 Task: Create in the project AgileAssist in Backlog an issue 'Implement a new cloud-based project portfolio management system for a company with advanced portfolio tracking and reporting capabilities', assign it to team member softage.4@softage.net and change the status to IN PROGRESS. Create in the project AgileAssist in Backlog an issue 'Integrate a new social media sharing feature into an existing mobile application to increase user engagement and brand awareness', assign it to team member softage.1@softage.net and change the status to IN PROGRESS
Action: Mouse moved to (200, 62)
Screenshot: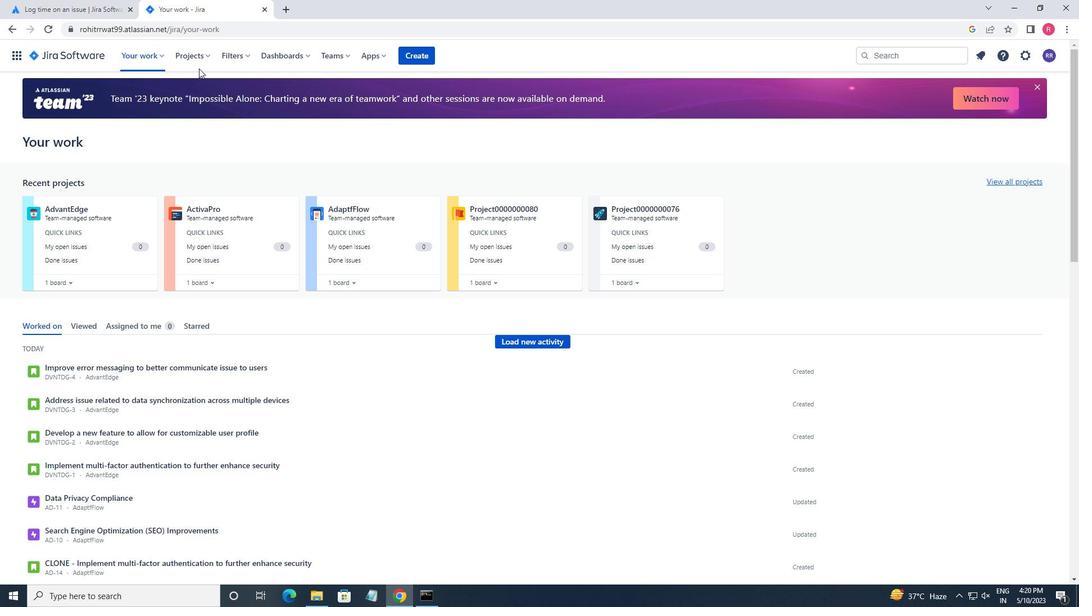 
Action: Mouse pressed left at (200, 62)
Screenshot: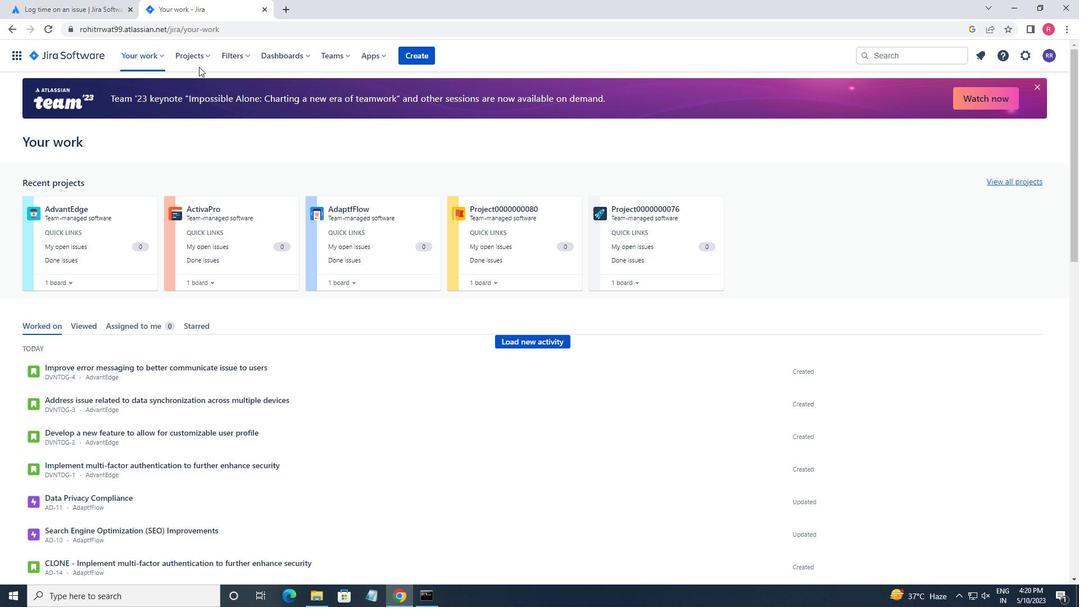 
Action: Mouse moved to (237, 105)
Screenshot: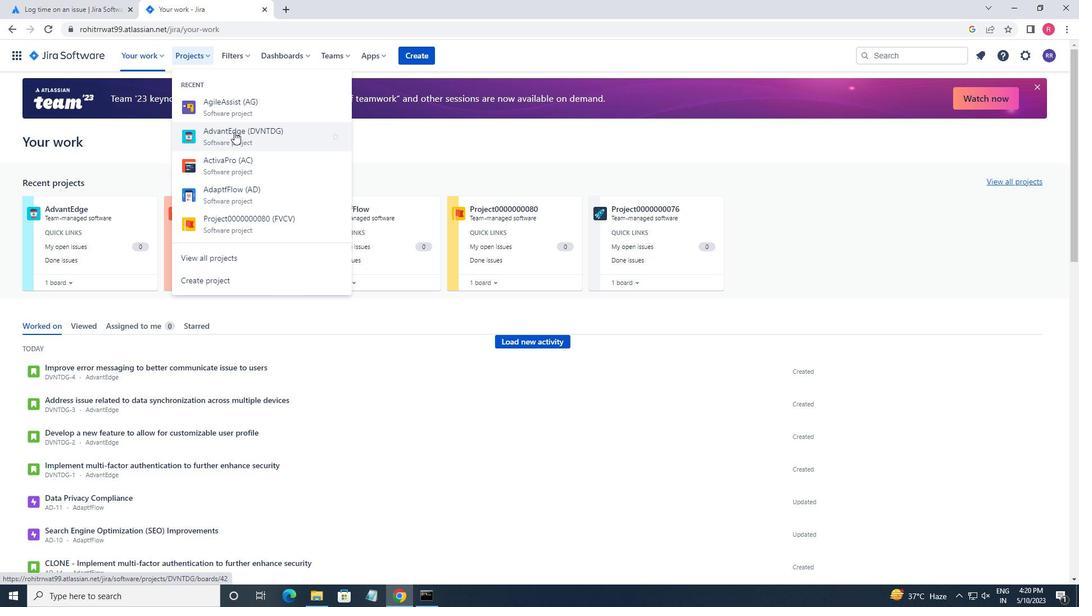 
Action: Mouse pressed left at (237, 105)
Screenshot: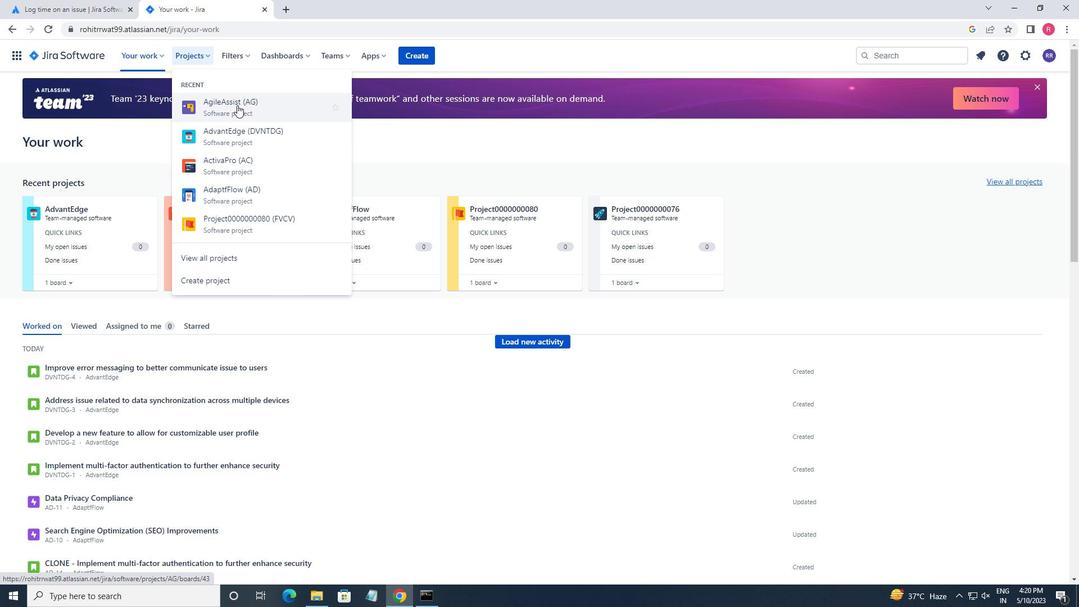 
Action: Mouse moved to (93, 171)
Screenshot: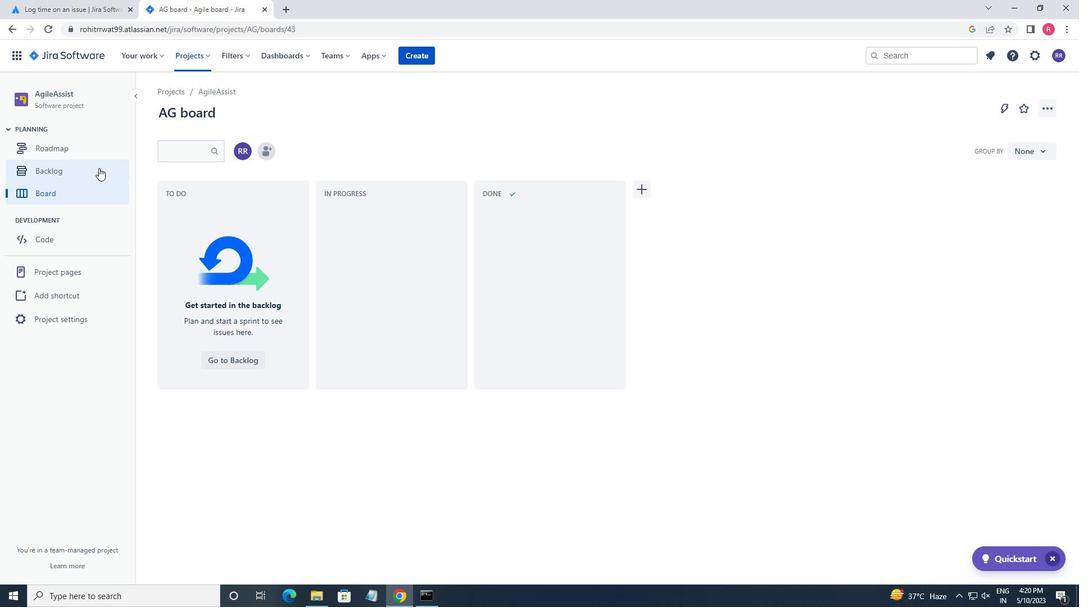 
Action: Mouse pressed left at (93, 171)
Screenshot: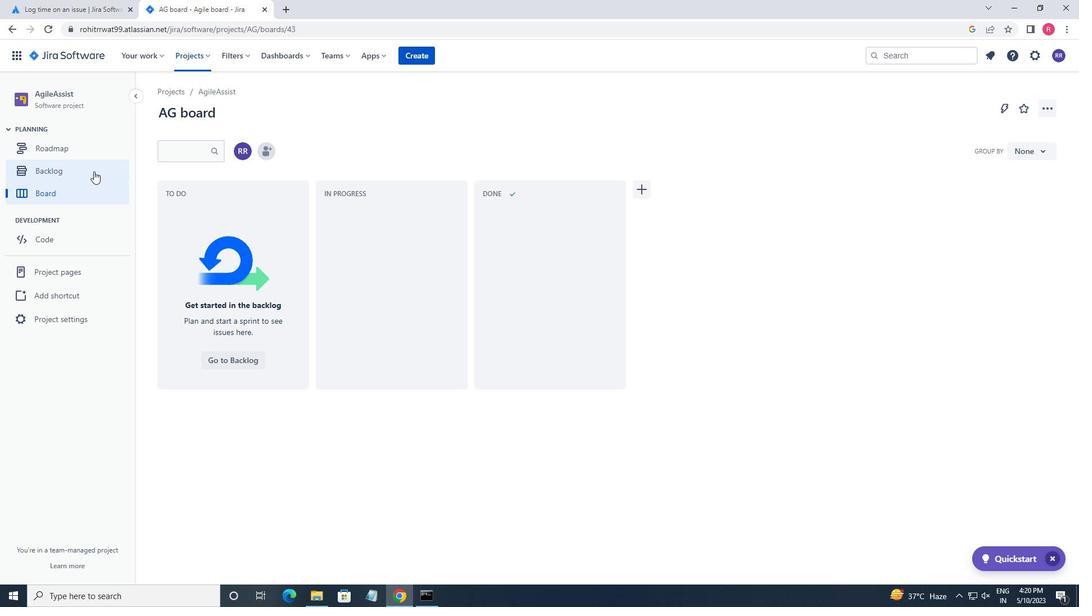 
Action: Mouse moved to (193, 409)
Screenshot: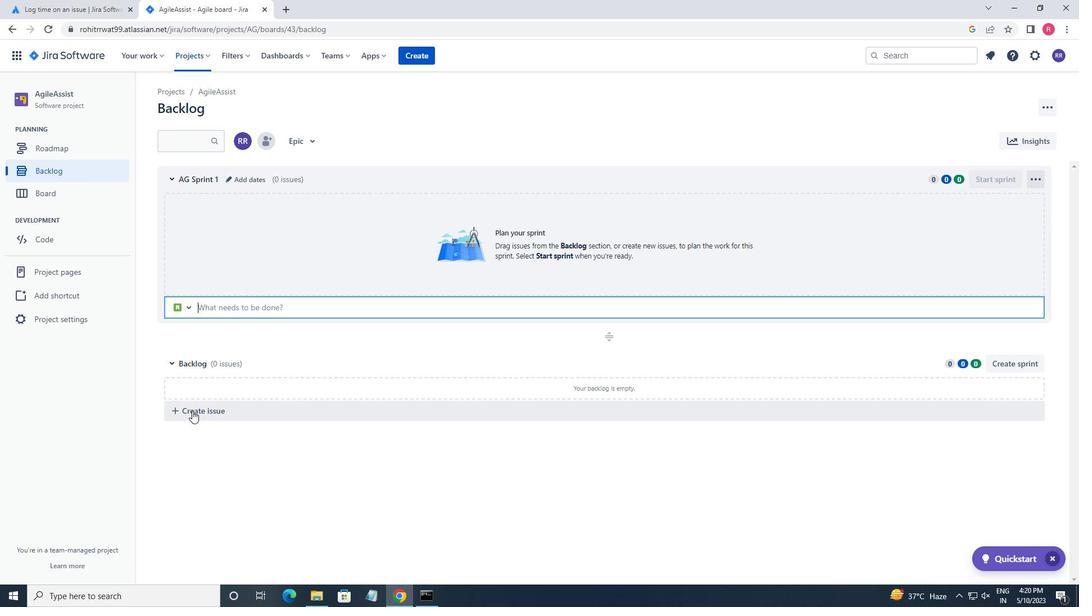 
Action: Mouse pressed left at (193, 409)
Screenshot: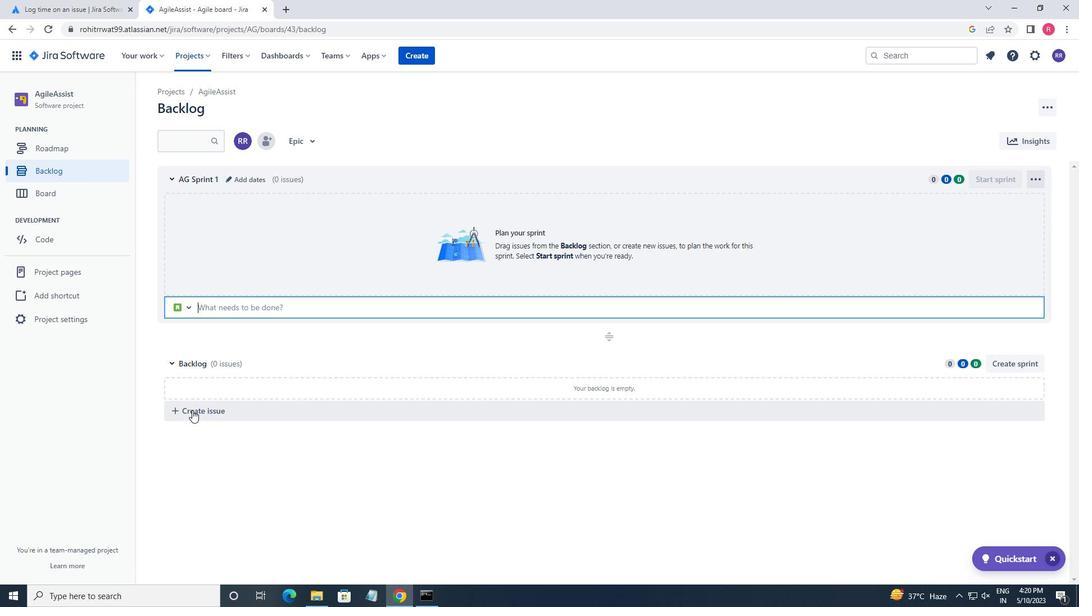 
Action: Mouse moved to (193, 409)
Screenshot: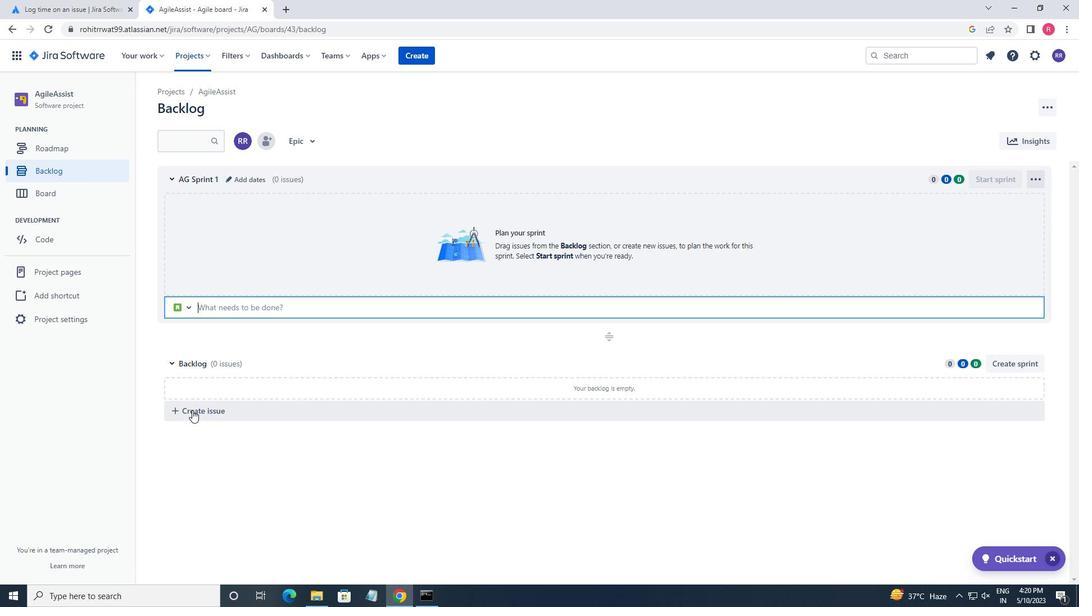 
Action: Key pressed <Key.shift_r><Key.shift_r>Implement<Key.space>a<Key.space>new<Key.space>cloud-based<Key.space>project<Key.space>portfolio<Key.space>management<Key.space>system<Key.space>for<Key.space>a<Key.space>company<Key.space>with<Key.space>advanced<Key.space>portfolio<Key.space>tracking<Key.space>and<Key.space>reporting<Key.space><Key.space>capable<Key.backspace><Key.backspace>ilitied<Key.backspace>s<Key.enter>
Screenshot: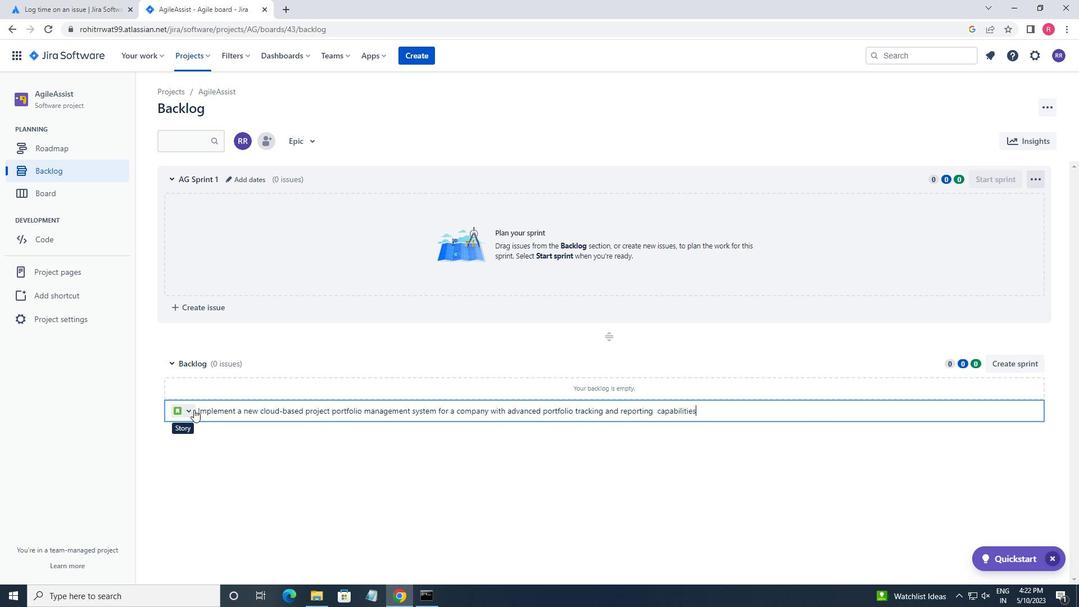 
Action: Mouse moved to (197, 411)
Screenshot: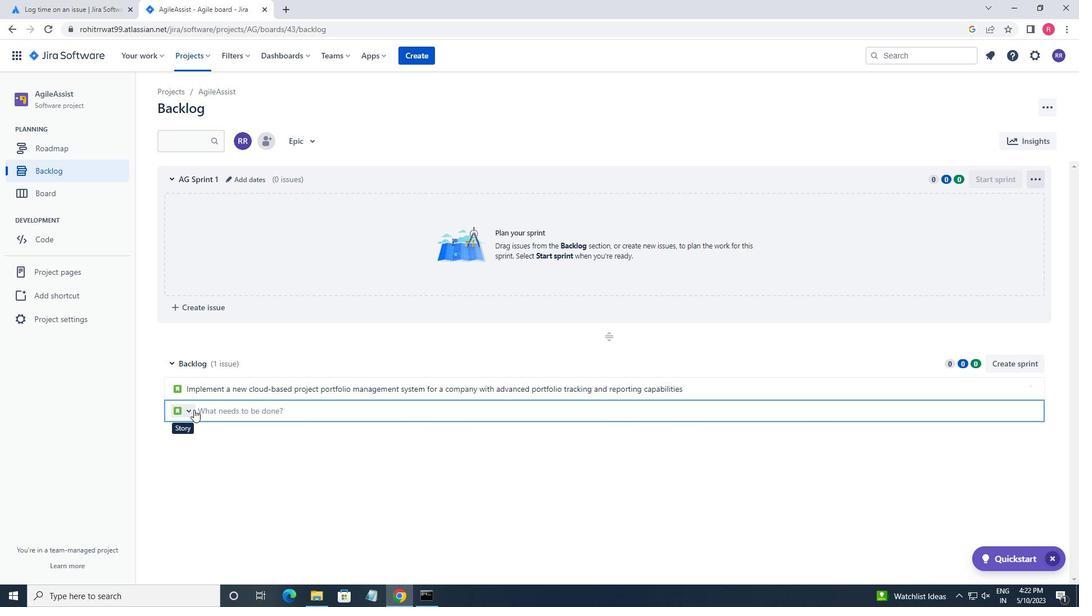 
Action: Mouse scrolled (197, 412) with delta (0, 0)
Screenshot: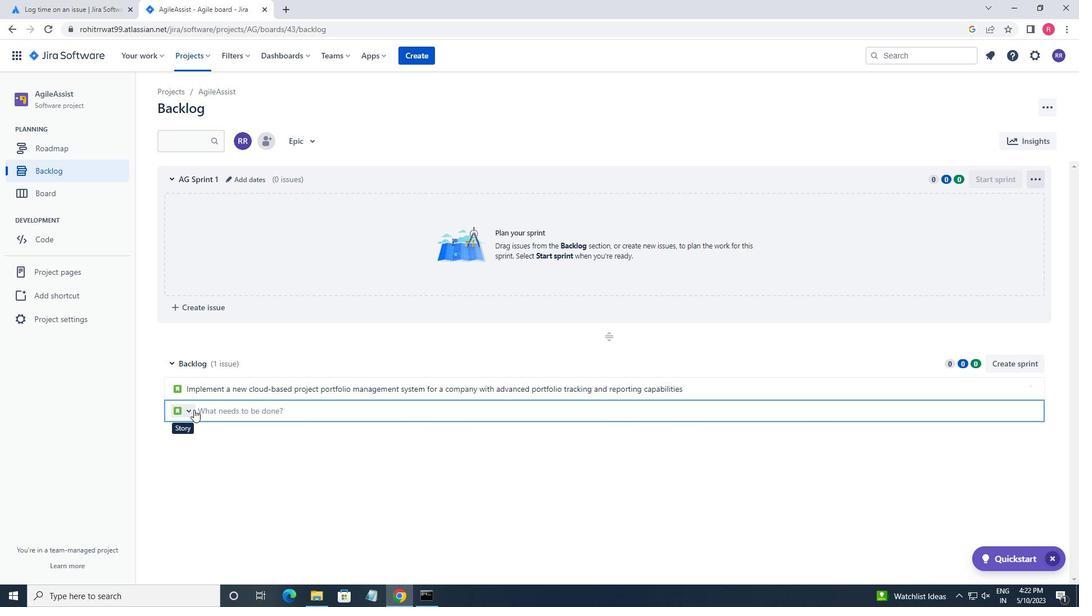 
Action: Mouse moved to (1009, 390)
Screenshot: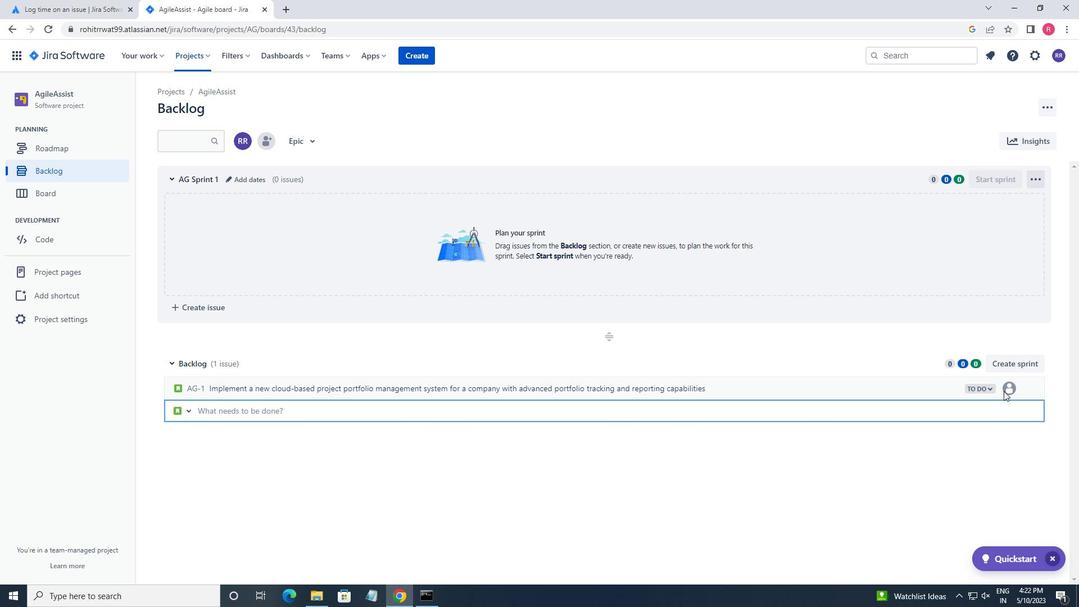 
Action: Mouse pressed left at (1009, 390)
Screenshot: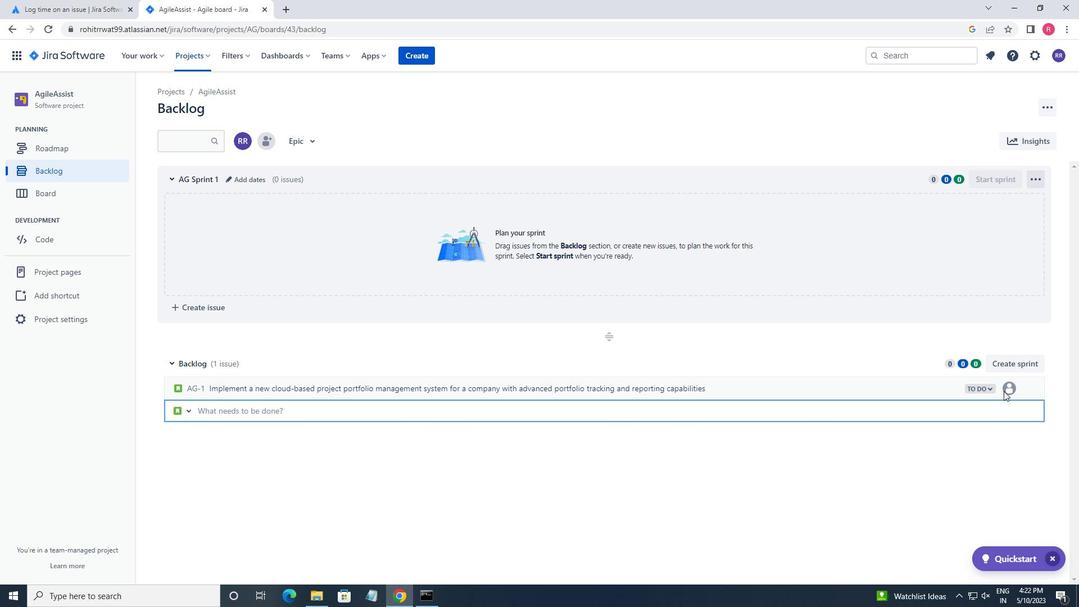 
Action: Mouse moved to (1013, 391)
Screenshot: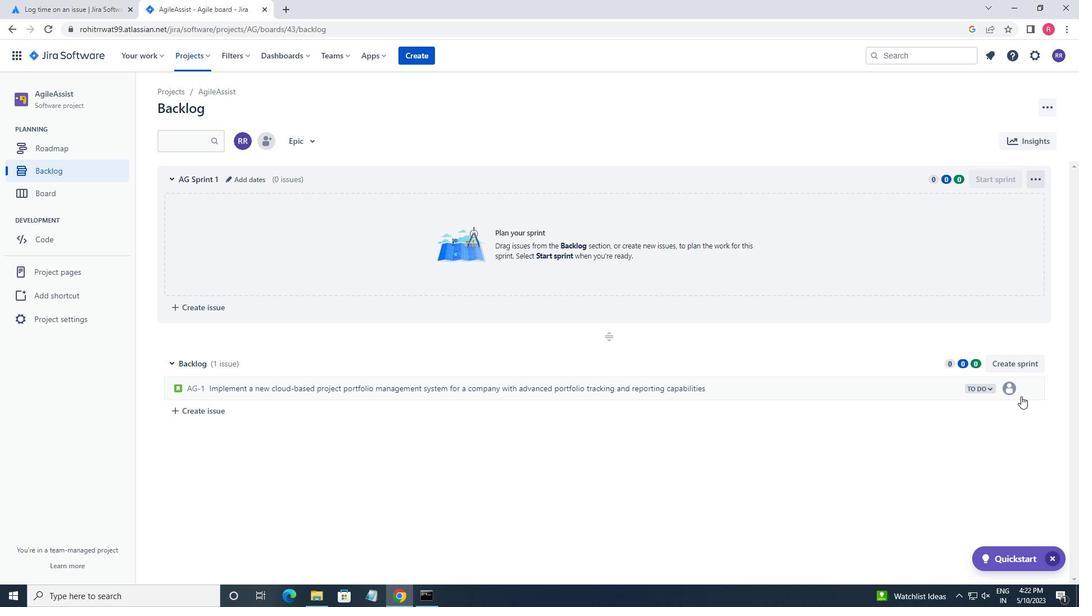 
Action: Mouse pressed left at (1013, 391)
Screenshot: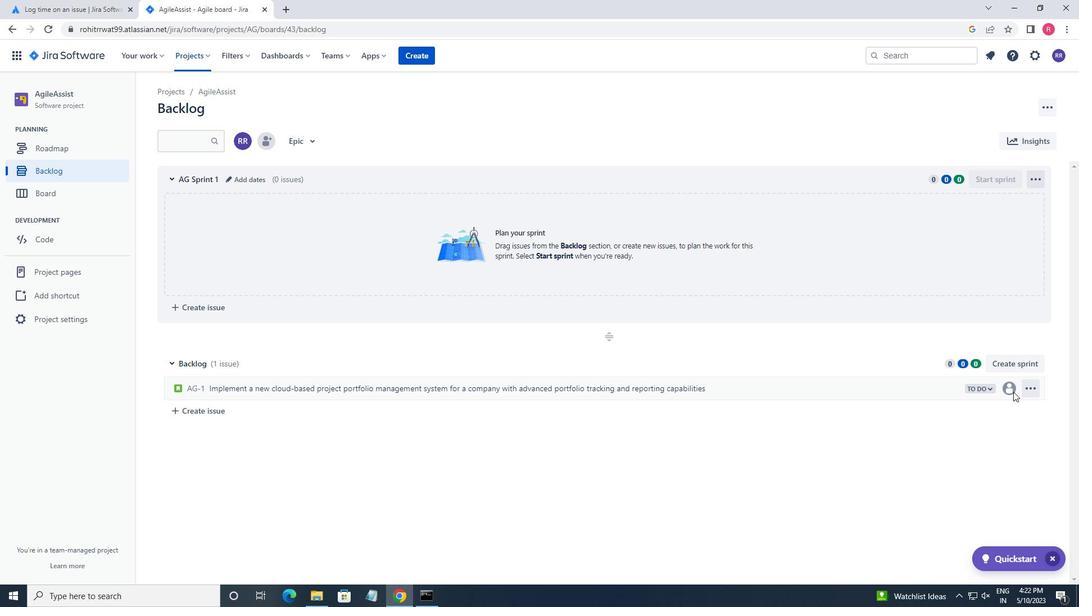 
Action: Mouse moved to (1012, 391)
Screenshot: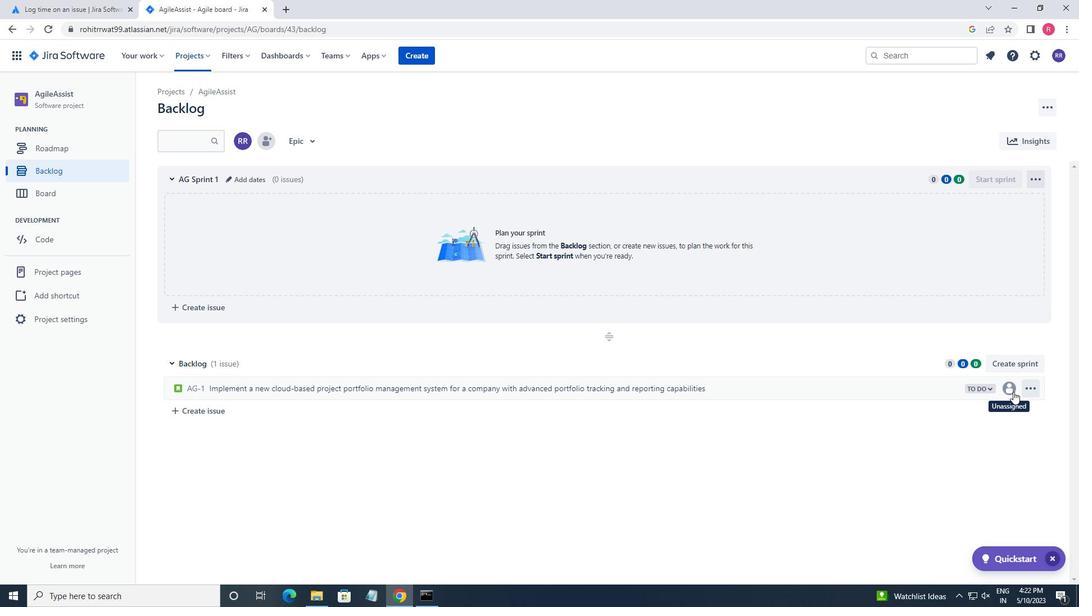 
Action: Mouse pressed left at (1012, 391)
Screenshot: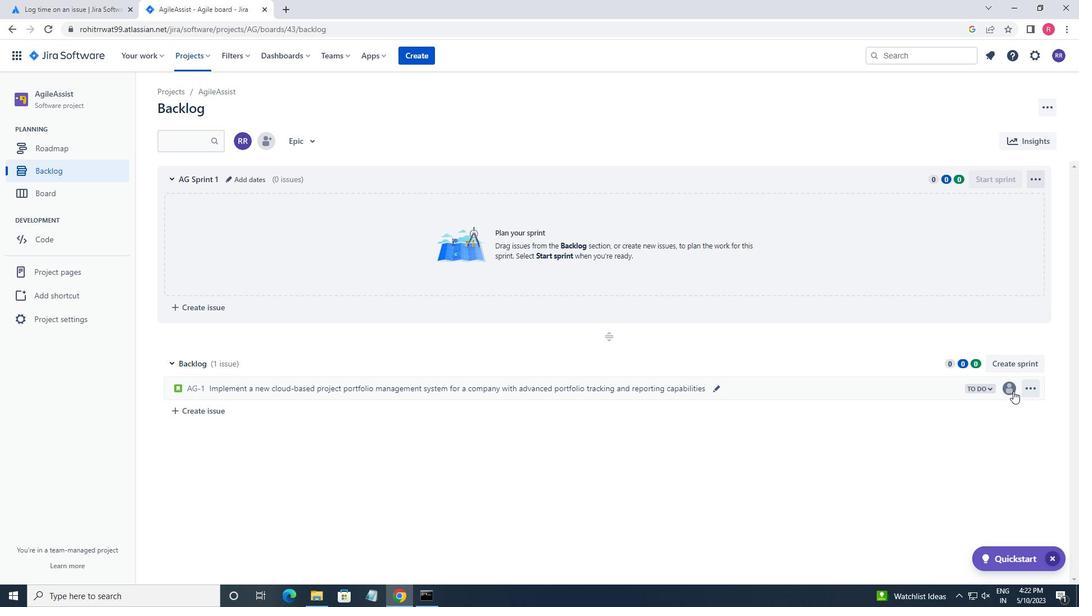 
Action: Key pressed softage.4<Key.shift>@SOFTAGE.NET<Key.enter>
Screenshot: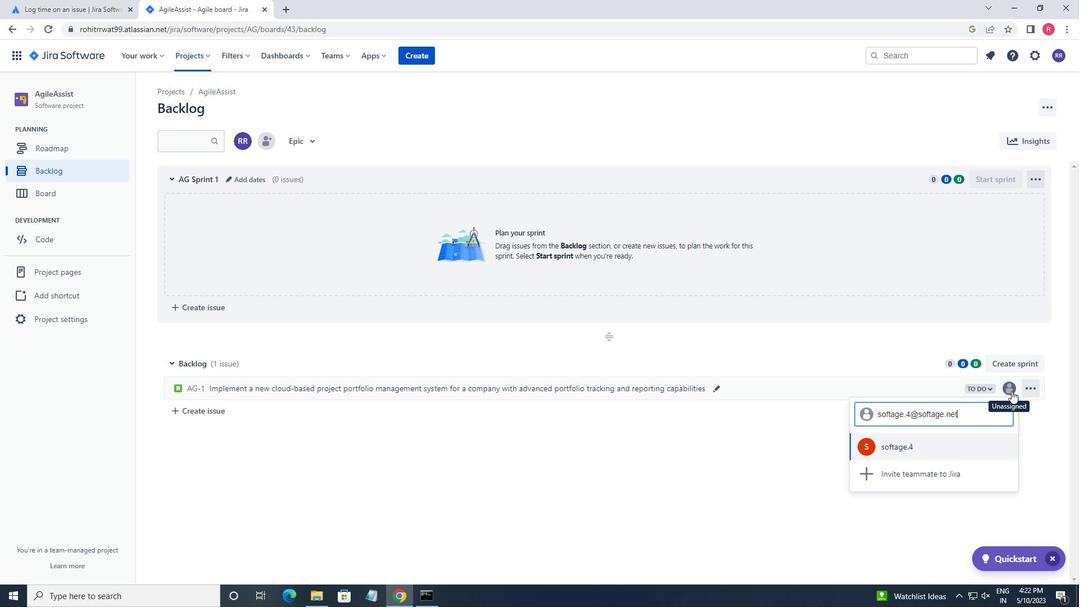 
Action: Mouse moved to (973, 390)
Screenshot: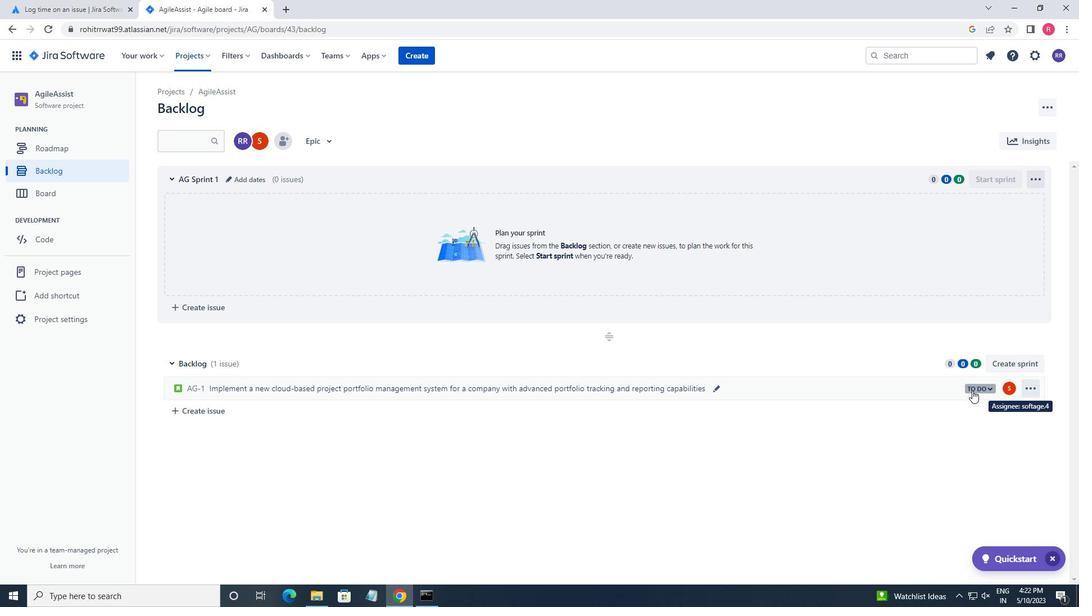 
Action: Mouse pressed left at (973, 390)
Screenshot: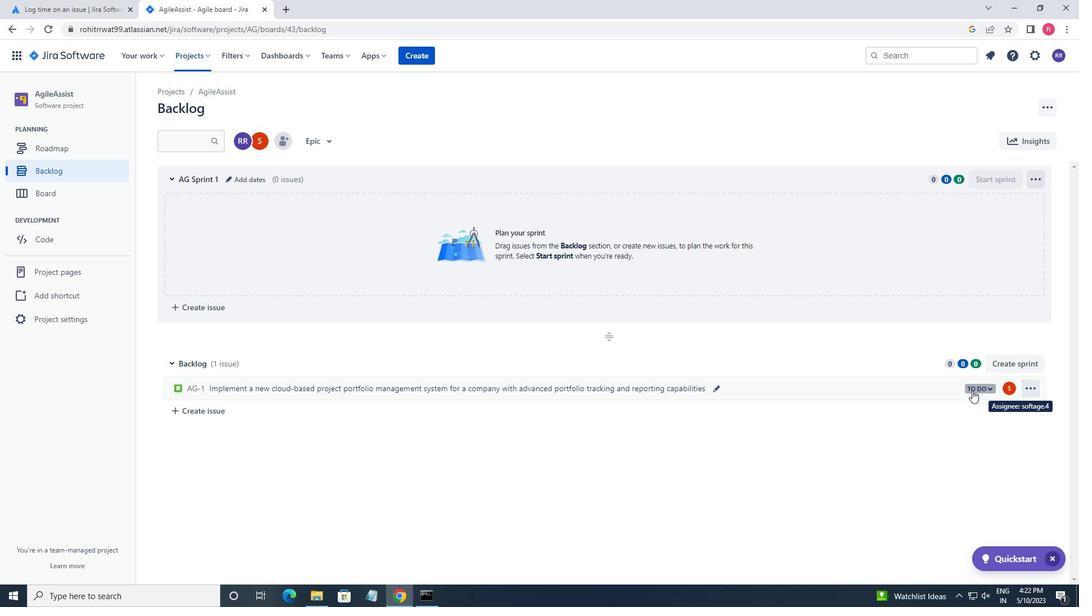 
Action: Mouse moved to (913, 410)
Screenshot: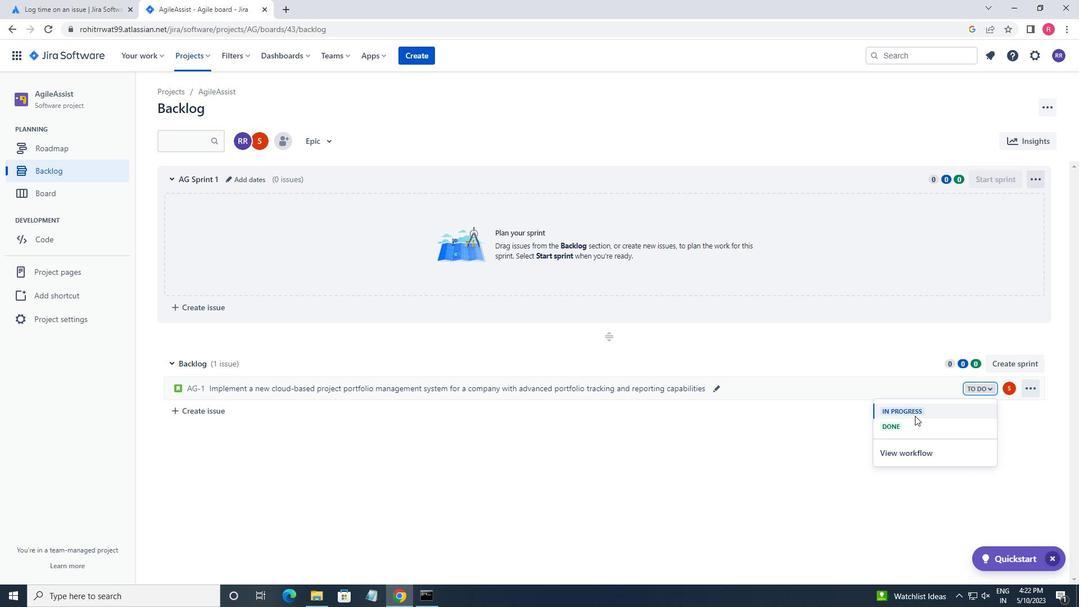 
Action: Mouse pressed left at (913, 410)
Screenshot: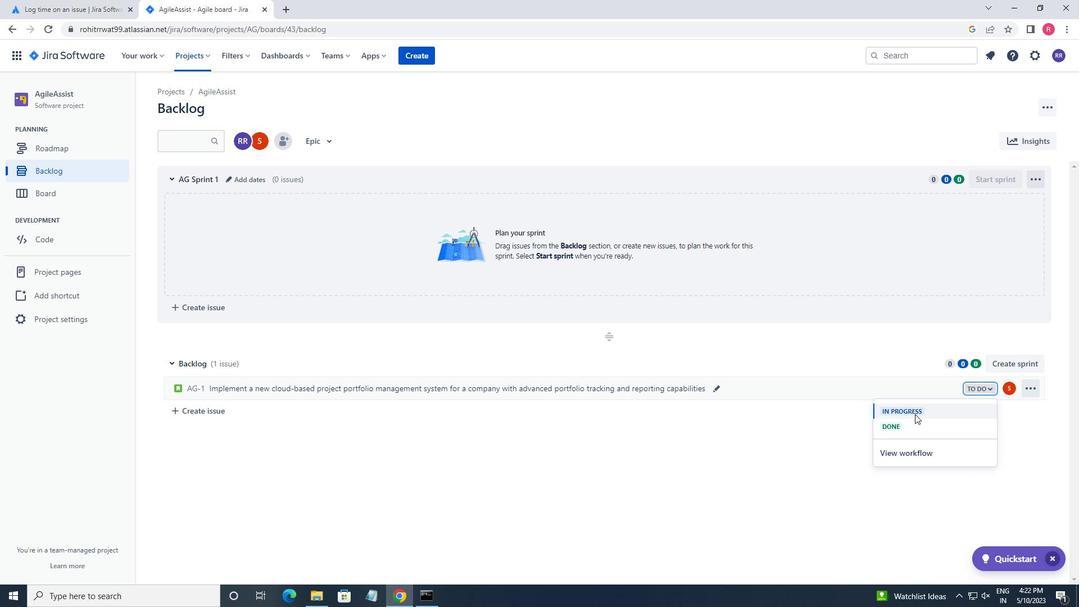 
Action: Mouse moved to (223, 410)
Screenshot: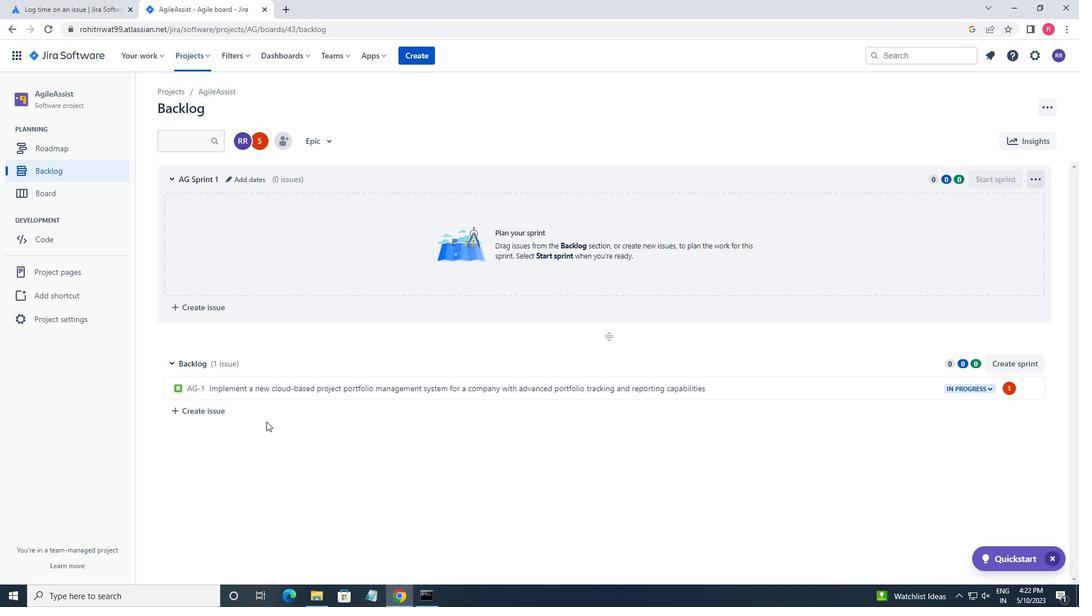 
Action: Mouse pressed left at (223, 410)
Screenshot: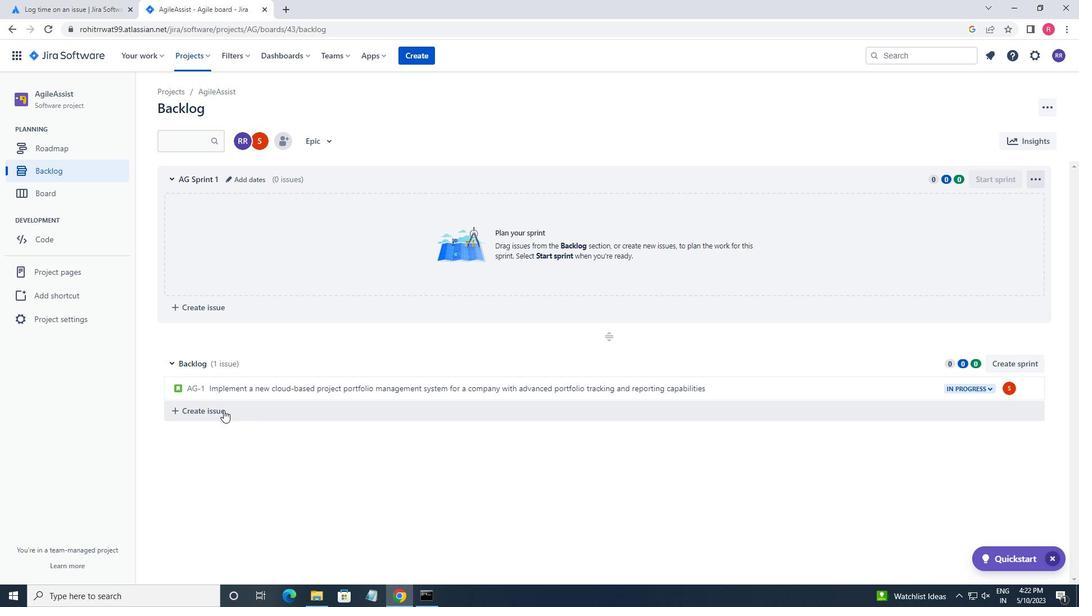 
Action: Mouse moved to (240, 421)
Screenshot: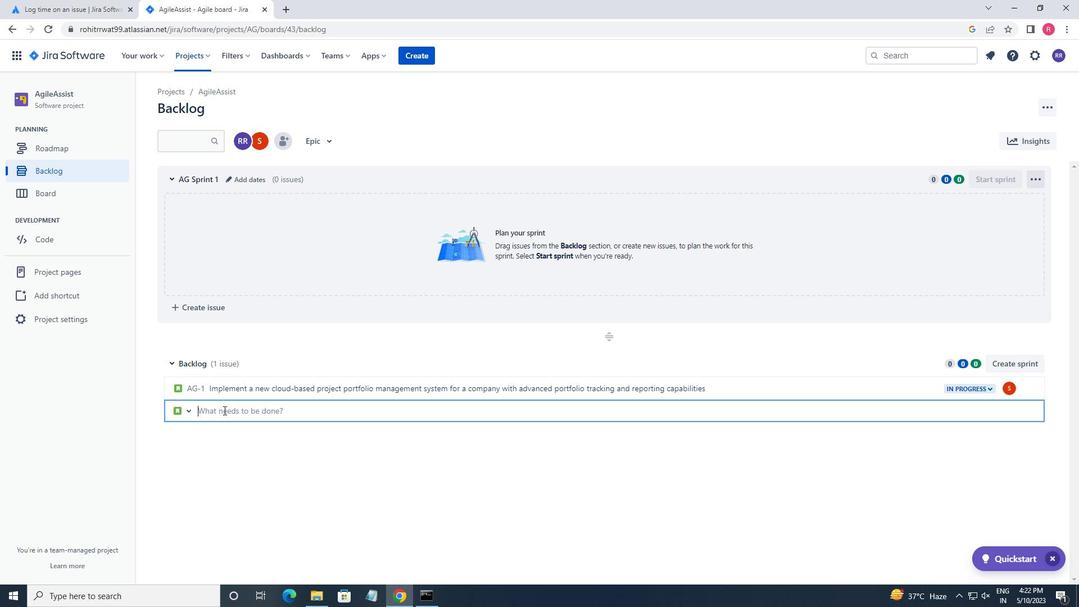 
Action: Key pressed <Key.shift_r>INTER<Key.backspace>GRATE<Key.space>A<Key.space>NEW<Key.space>SOCIAL<Key.space>MEDIA<Key.space>SHARING<Key.space>FEATURE<Key.space>INTO<Key.space>AN<Key.space>W<Key.backspace>EXIT<Key.backspace>STING<Key.space>MOBLE<Key.space><Key.backspace><Key.backspace><Key.backspace><Key.backspace>ILE<Key.space><Key.backspace><Key.backspace><Key.backspace><Key.backspace>BILE<Key.space>APPLICATION<Key.space>TO<Key.space>INCREASE<Key.space>USER<Key.space>ENGAGEMENT<Key.space>AND<Key.space>BRAND<Key.space>AWARENESS<Key.enter>
Screenshot: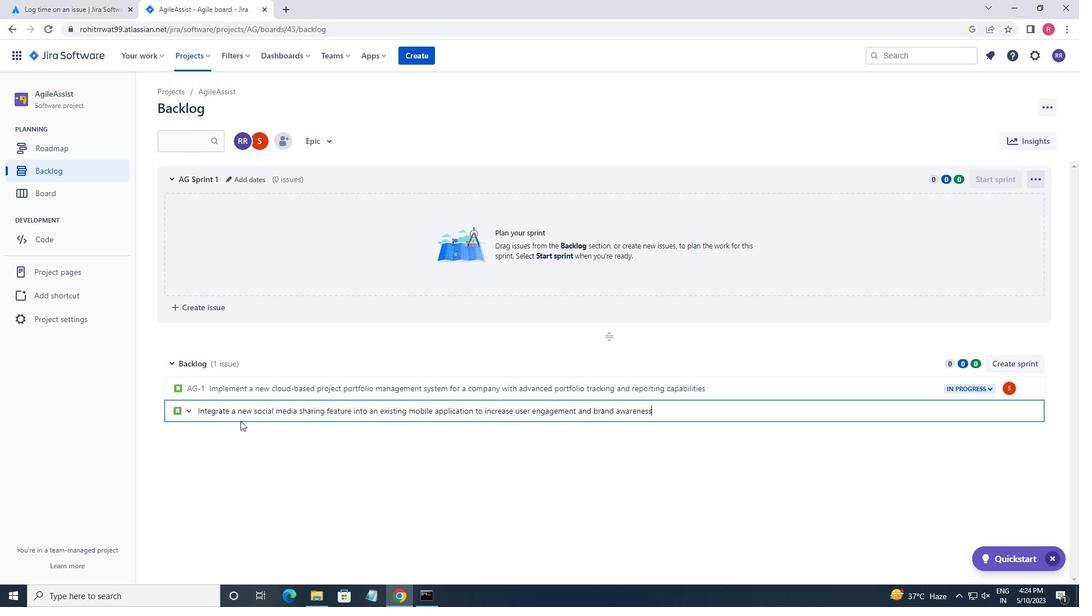 
Action: Mouse moved to (1013, 413)
Screenshot: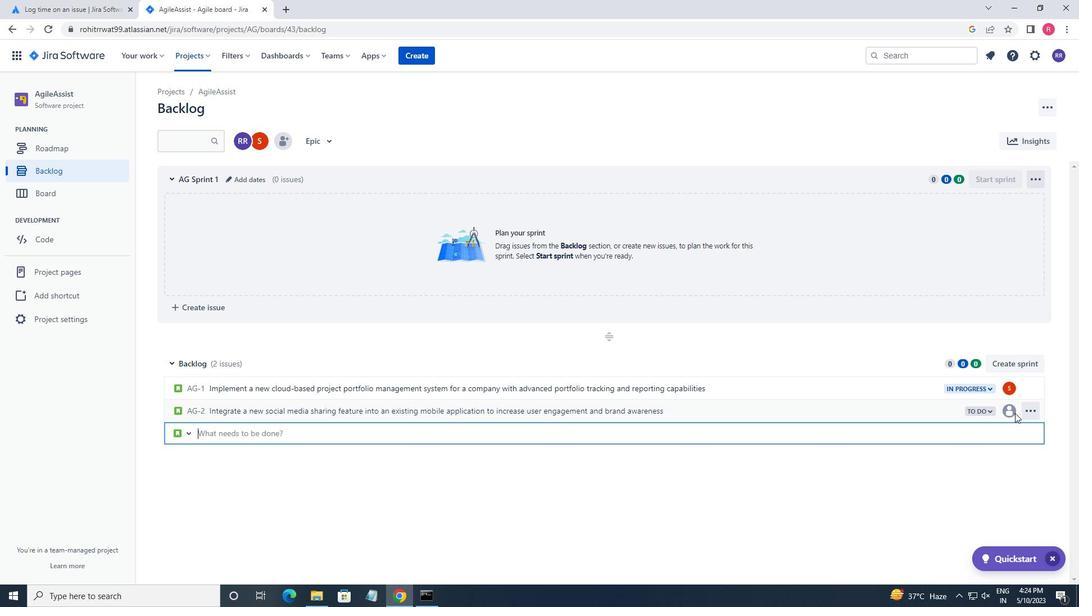 
Action: Mouse pressed left at (1013, 413)
Screenshot: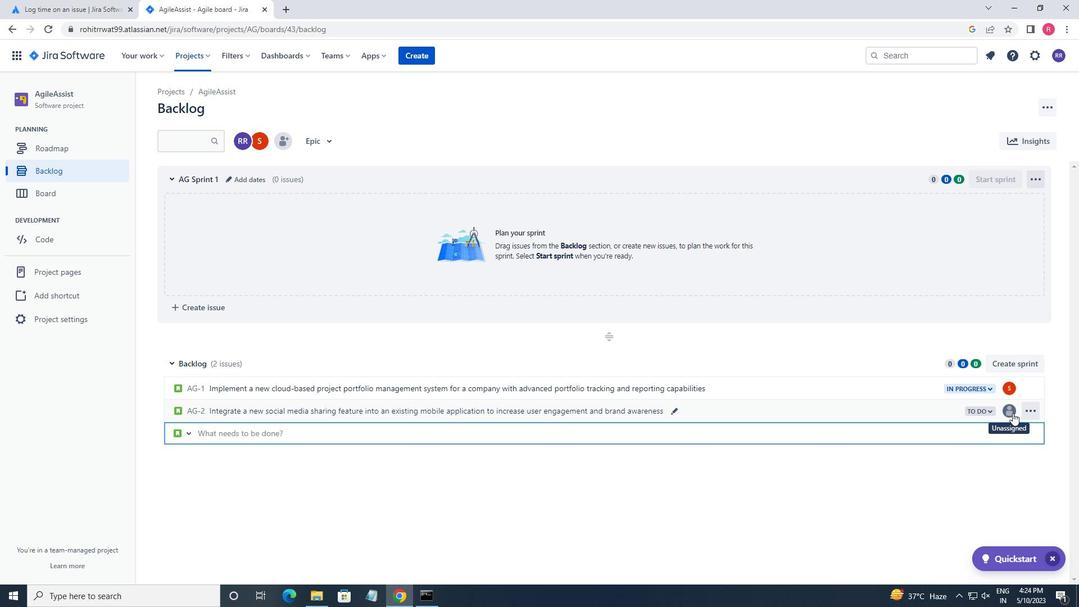 
Action: Key pressed SOFTAGE.1<Key.shift><Key.shift><Key.shift>@SOFTAGE.NET
Screenshot: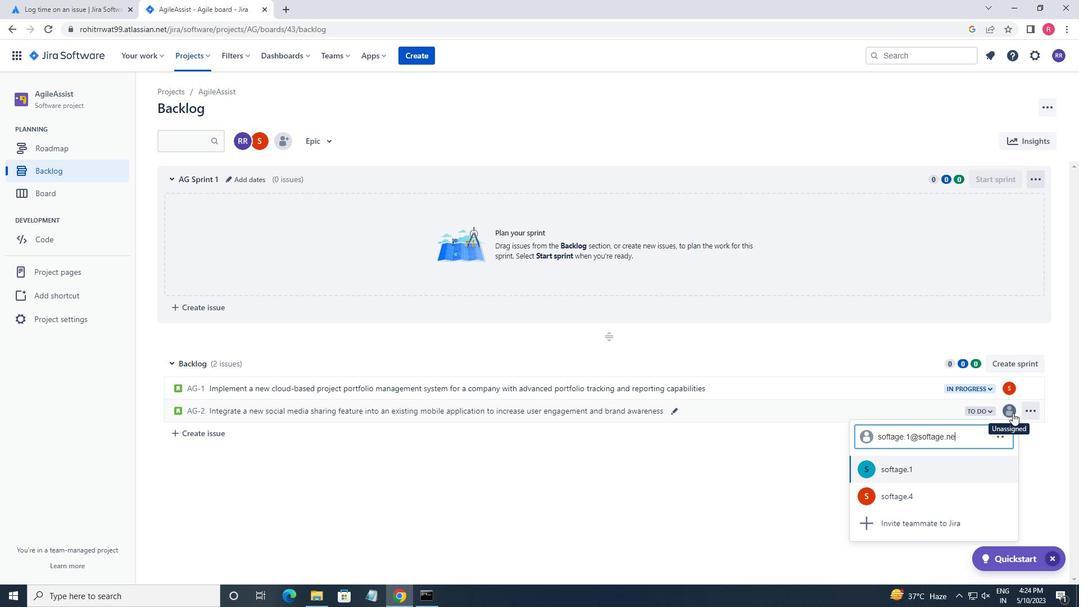
Action: Mouse moved to (999, 425)
Screenshot: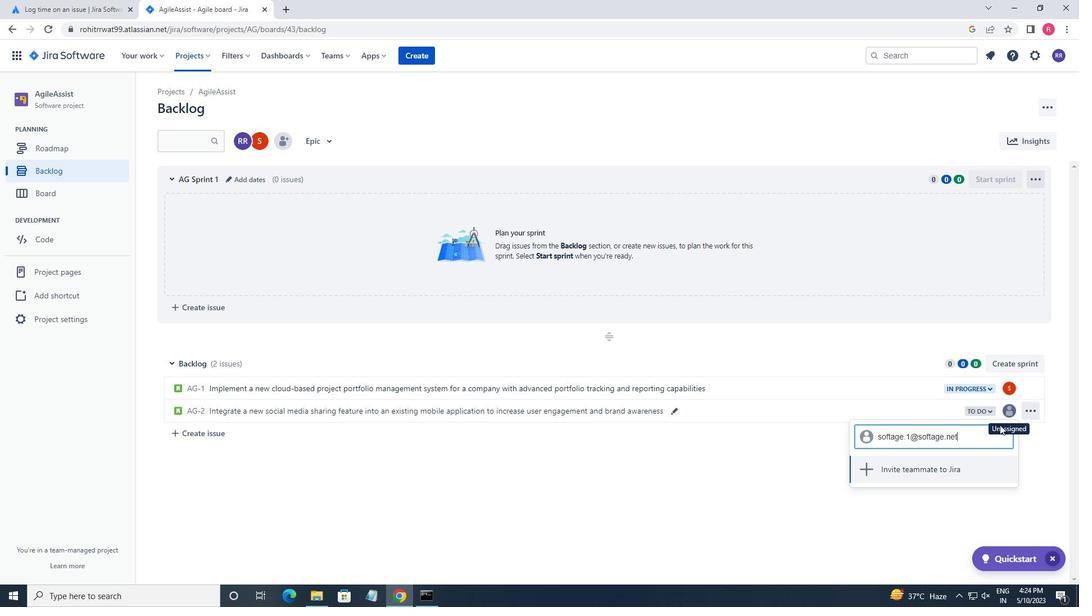 
Action: Key pressed <Key.enter>
Screenshot: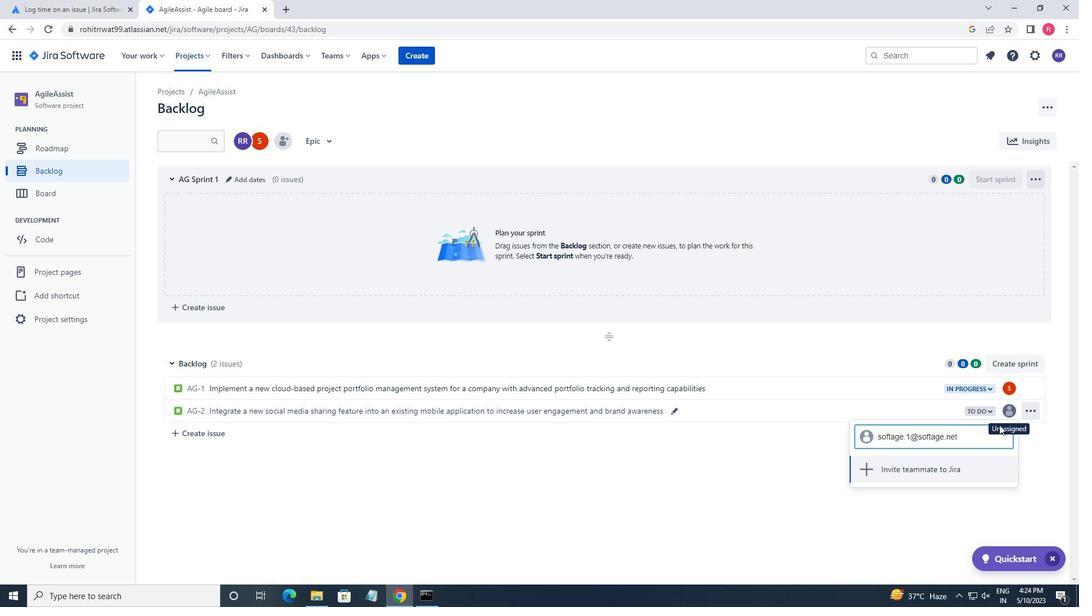 
Action: Mouse moved to (8, 59)
Screenshot: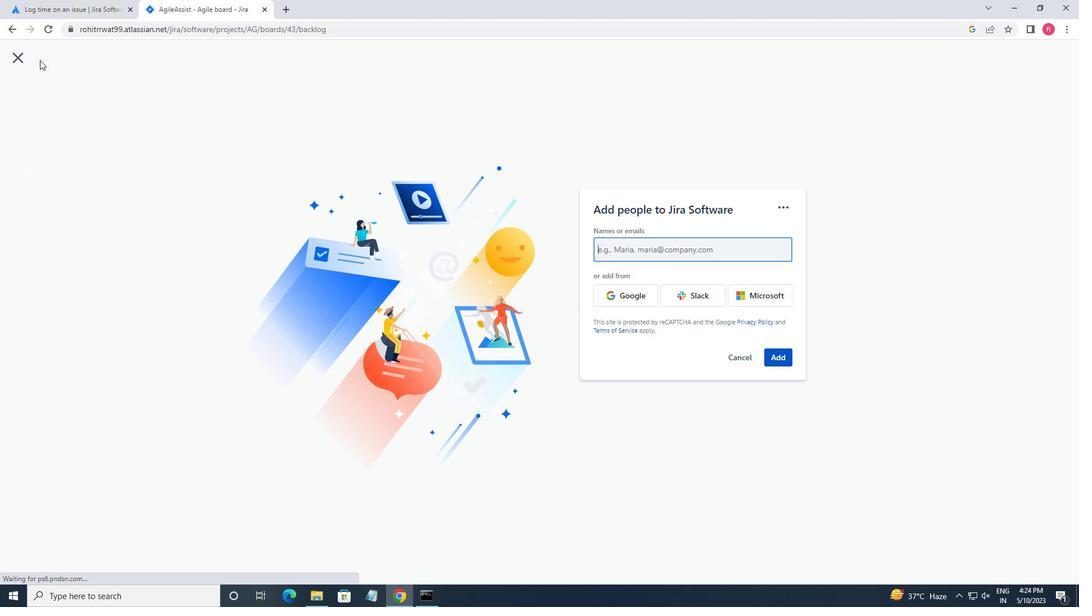 
Action: Mouse pressed left at (8, 59)
Screenshot: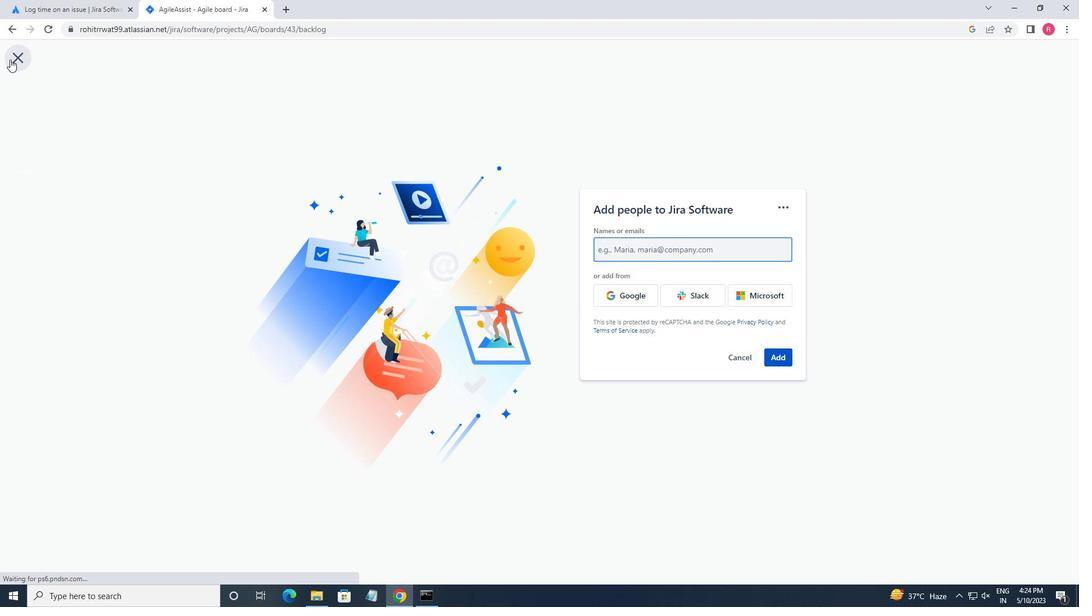 
Action: Mouse moved to (1012, 414)
Screenshot: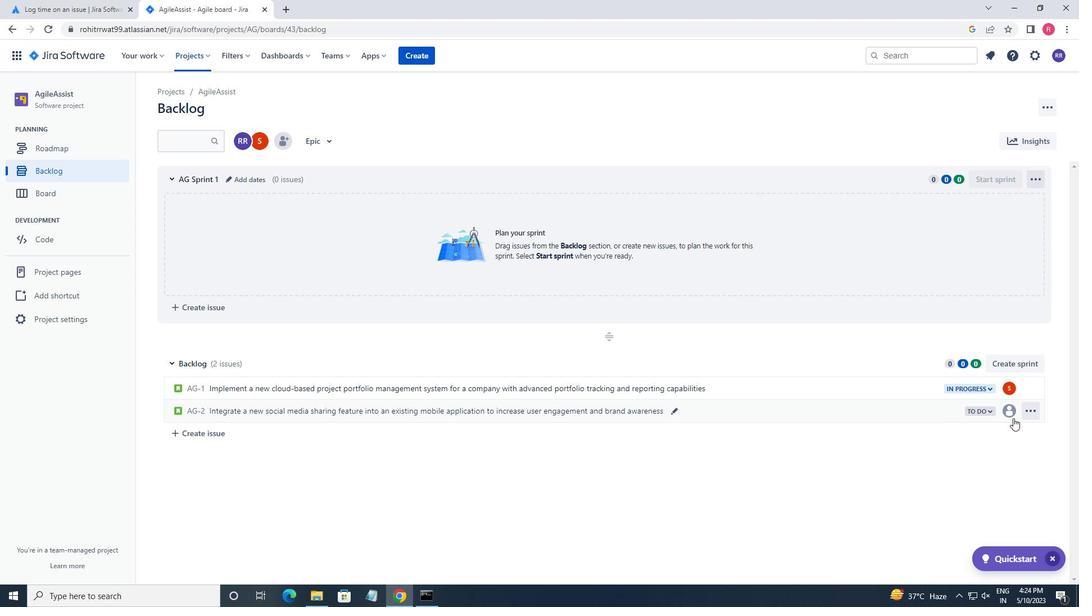 
Action: Mouse pressed left at (1012, 414)
Screenshot: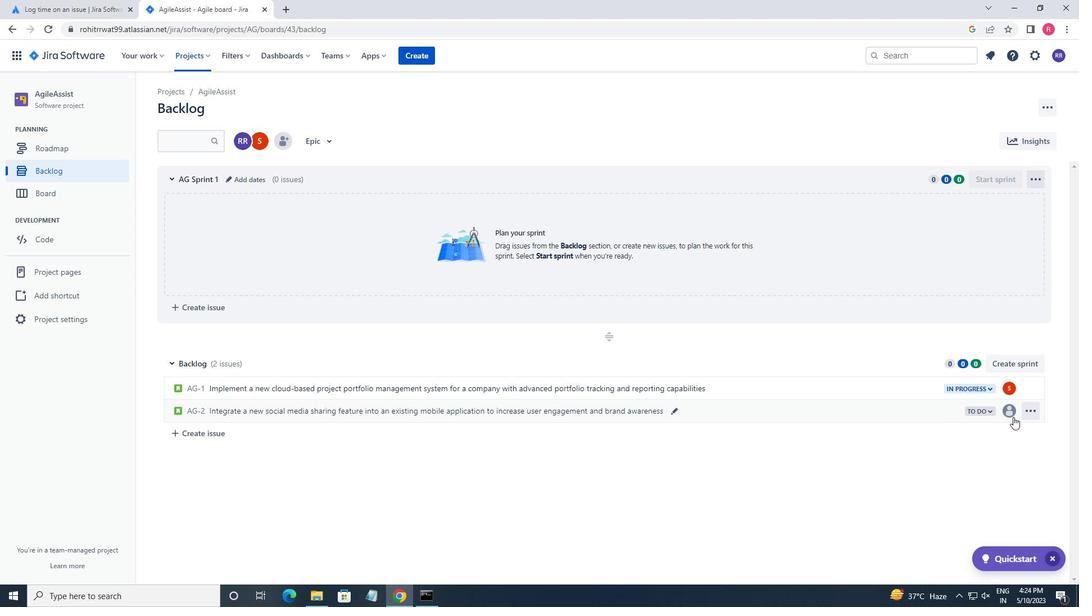 
Action: Mouse moved to (906, 433)
Screenshot: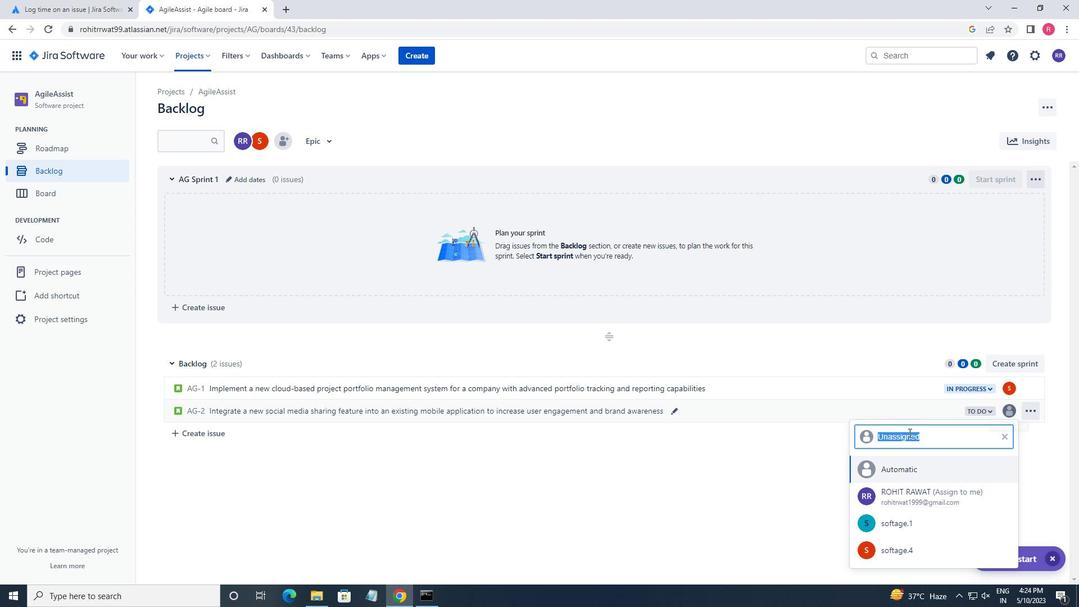 
Action: Key pressed SOFTAGE.1<Key.shift>@SOFTAGE.NET<Key.enter>
Screenshot: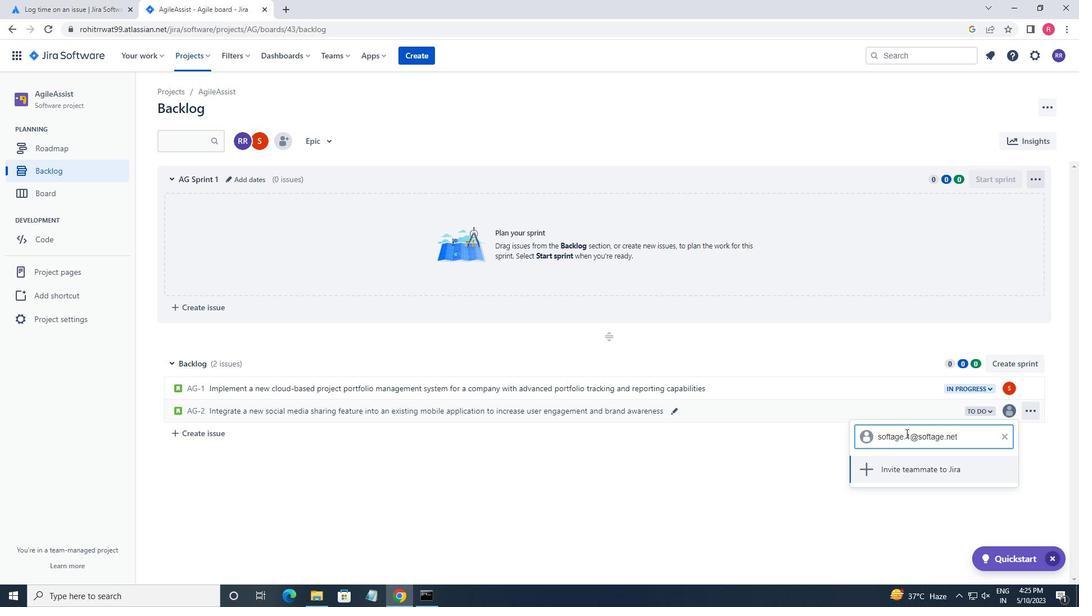 
Action: Mouse moved to (10, 54)
Screenshot: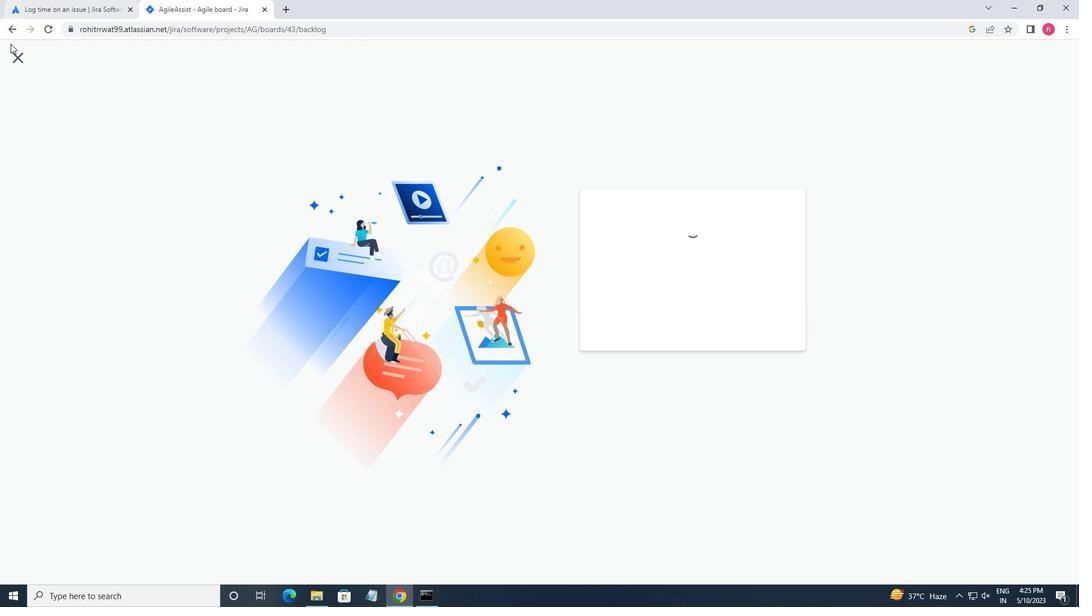 
Action: Mouse pressed left at (10, 54)
Screenshot: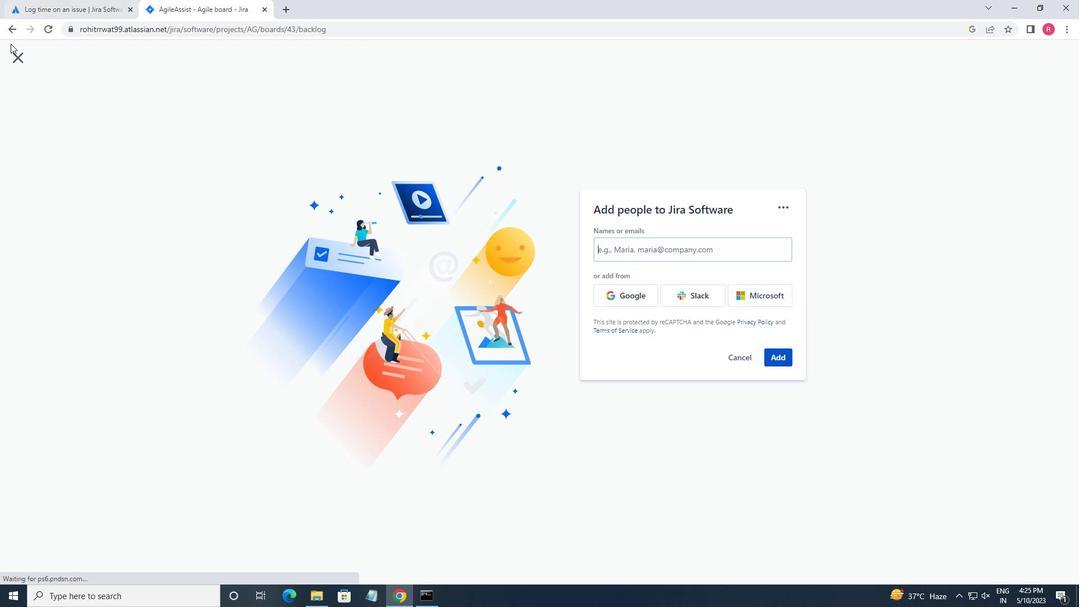 
Action: Mouse moved to (1011, 412)
Screenshot: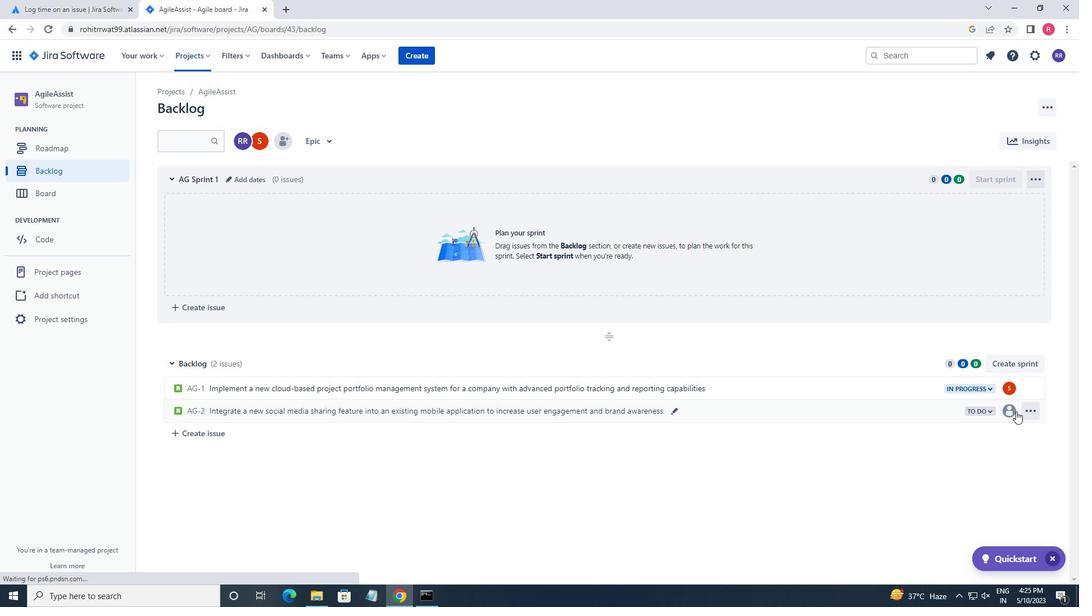 
Action: Mouse pressed left at (1011, 412)
Screenshot: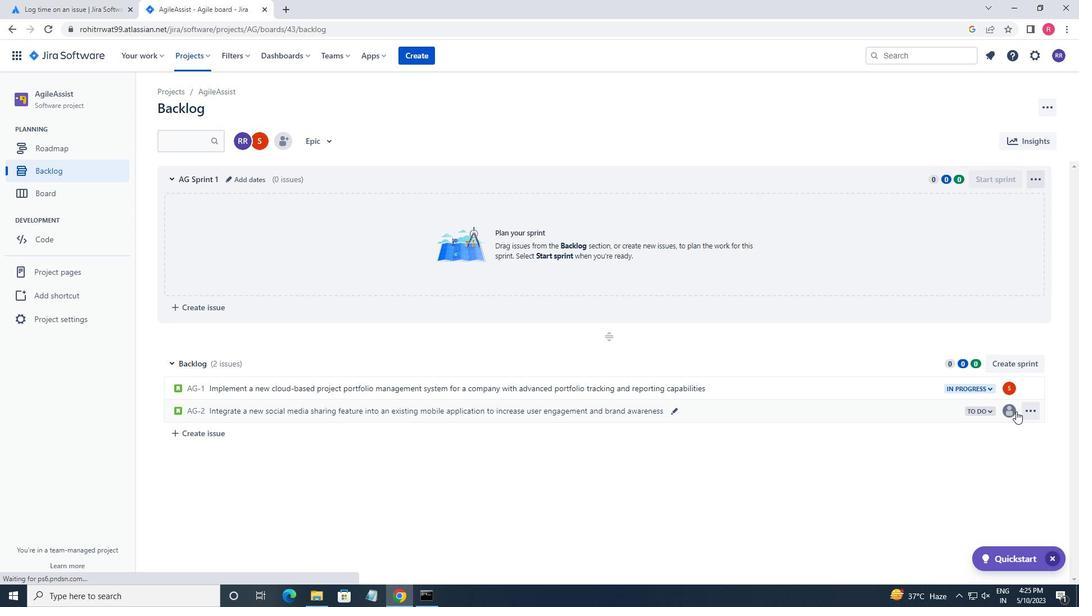 
Action: Mouse moved to (801, 403)
Screenshot: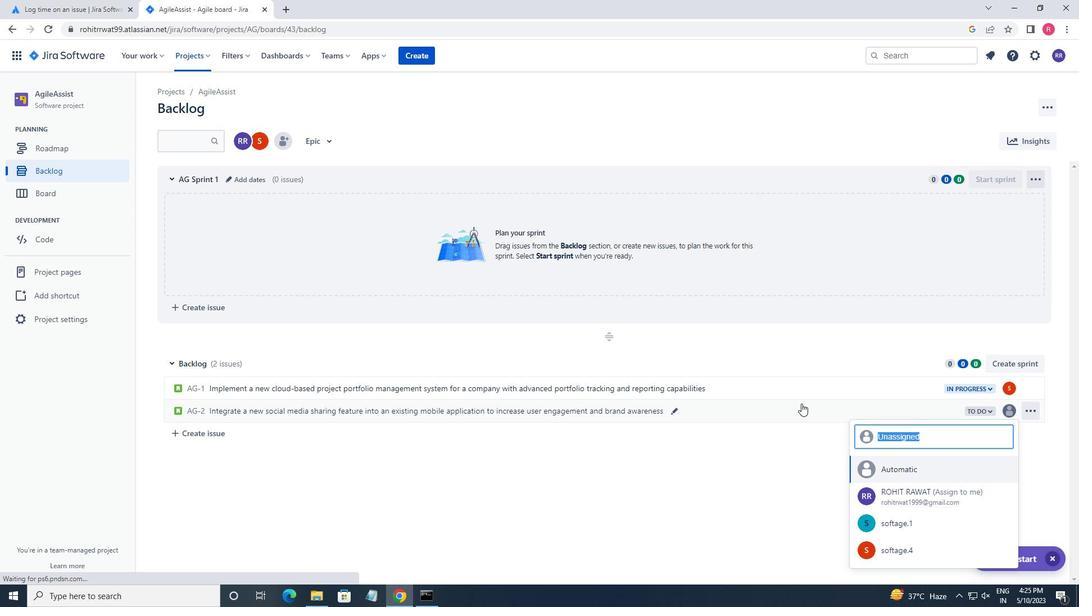 
Action: Key pressed SOFTAGE.1<Key.shift>@SOFTAGE<Key.shift>@<Key.backspace>.NET
Screenshot: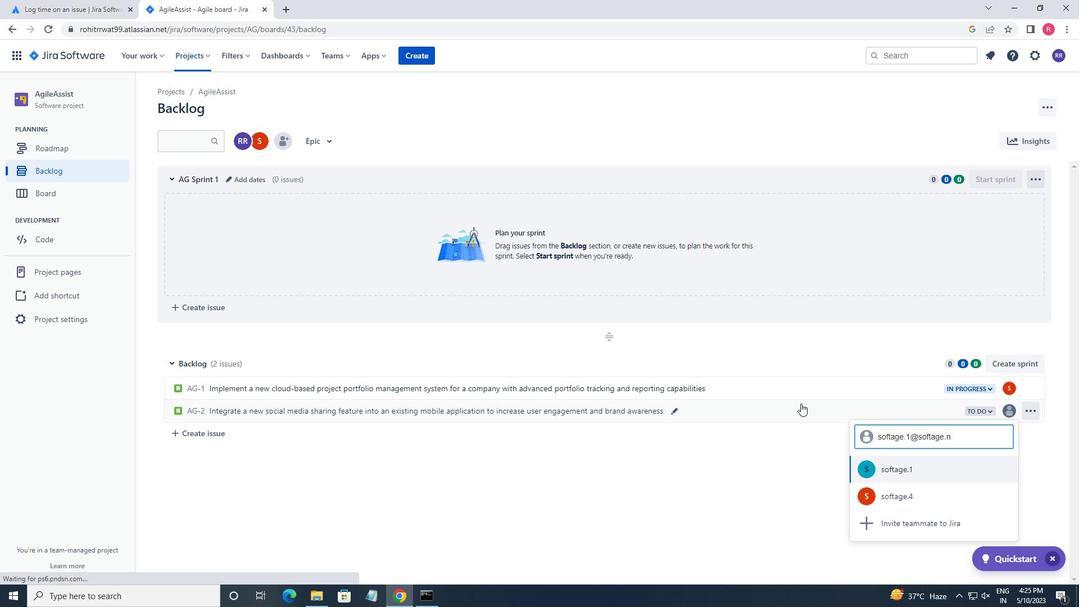 
Action: Mouse moved to (953, 470)
Screenshot: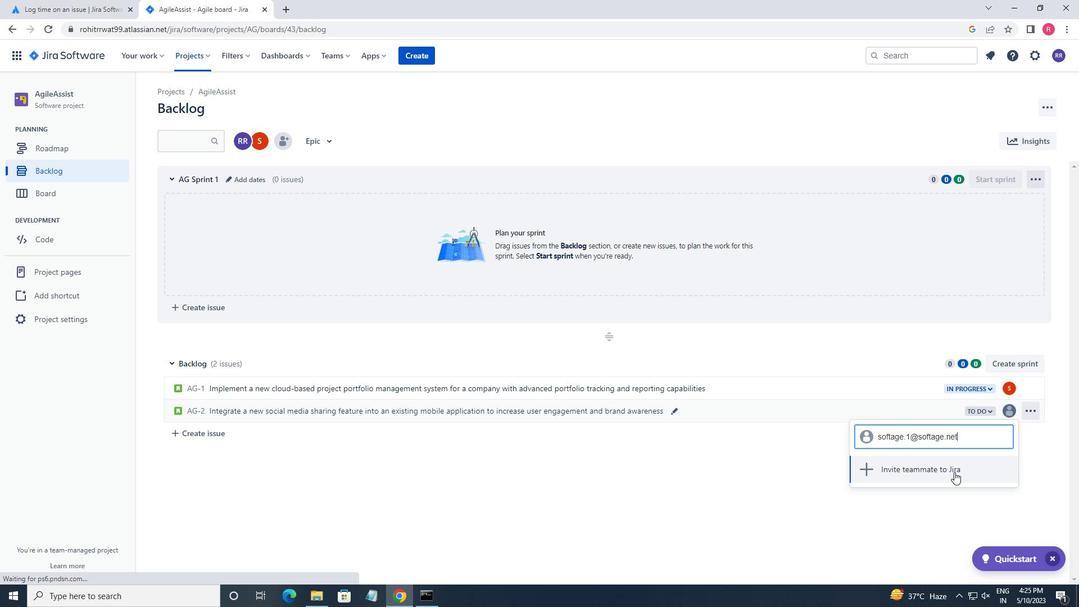 
Action: Mouse pressed left at (953, 470)
Screenshot: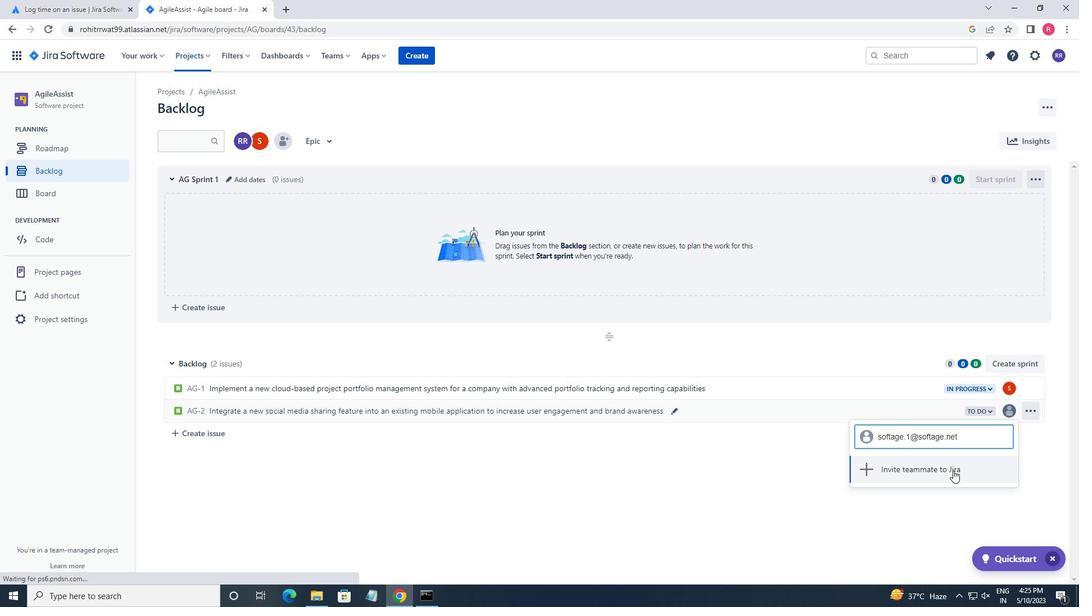 
Action: Mouse moved to (13, 58)
Screenshot: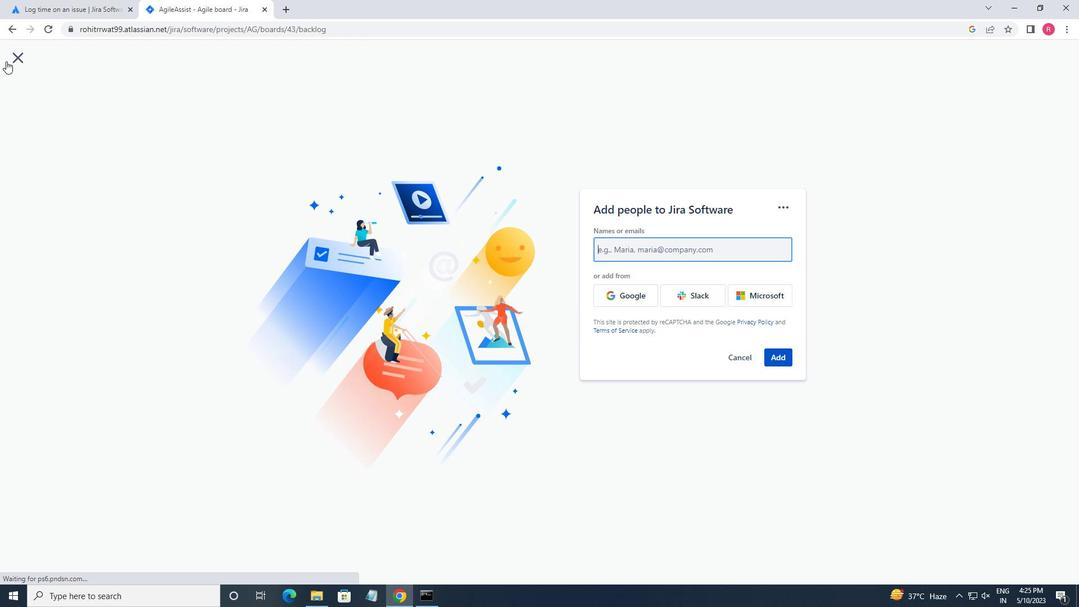 
Action: Mouse pressed left at (13, 58)
Screenshot: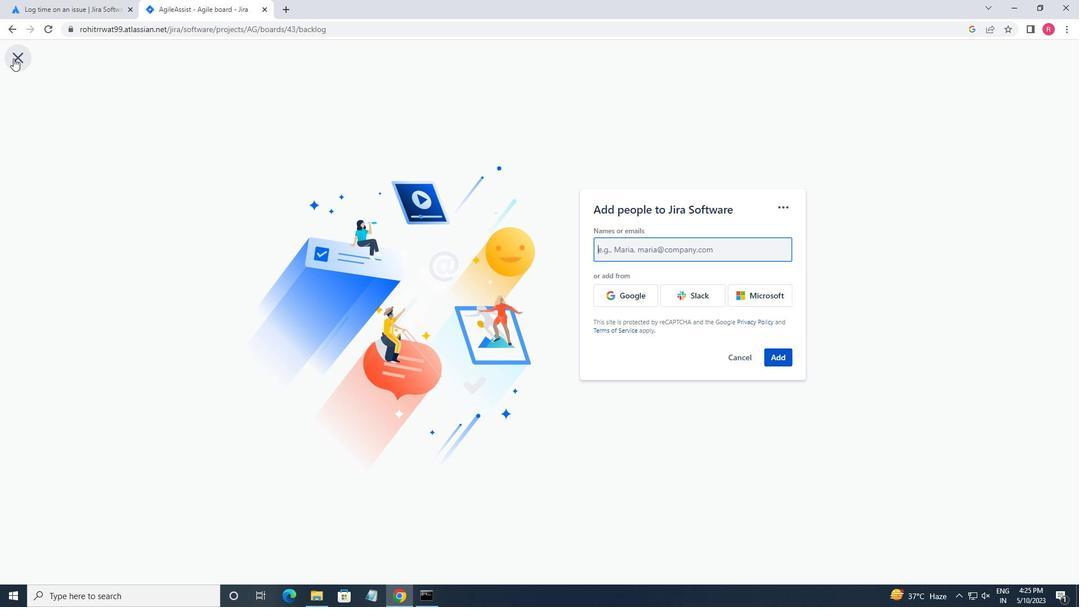 
Action: Mouse moved to (1006, 410)
Screenshot: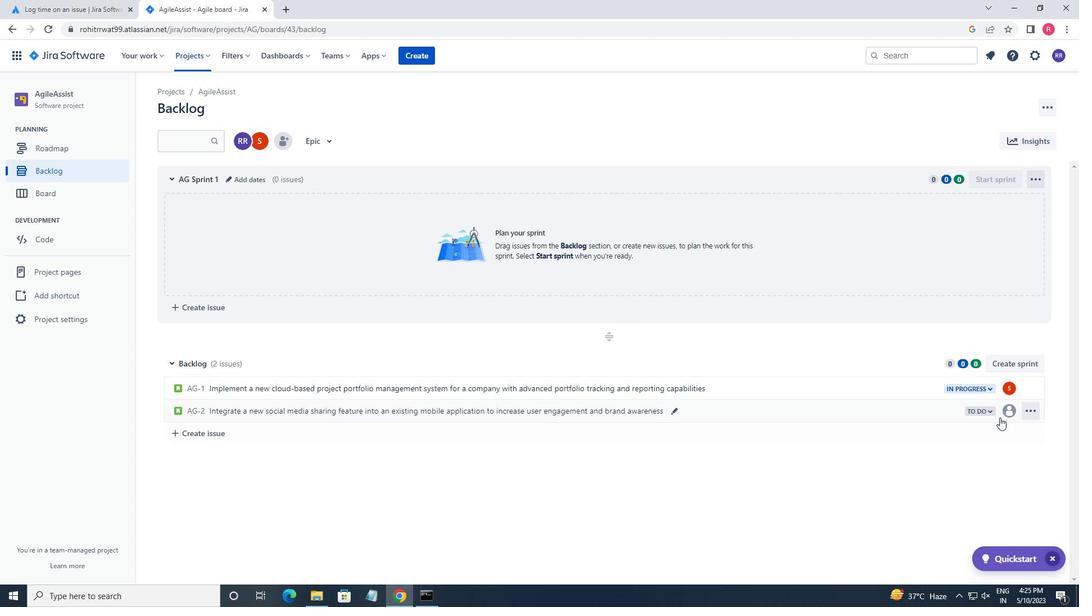 
Action: Mouse pressed left at (1006, 410)
Screenshot: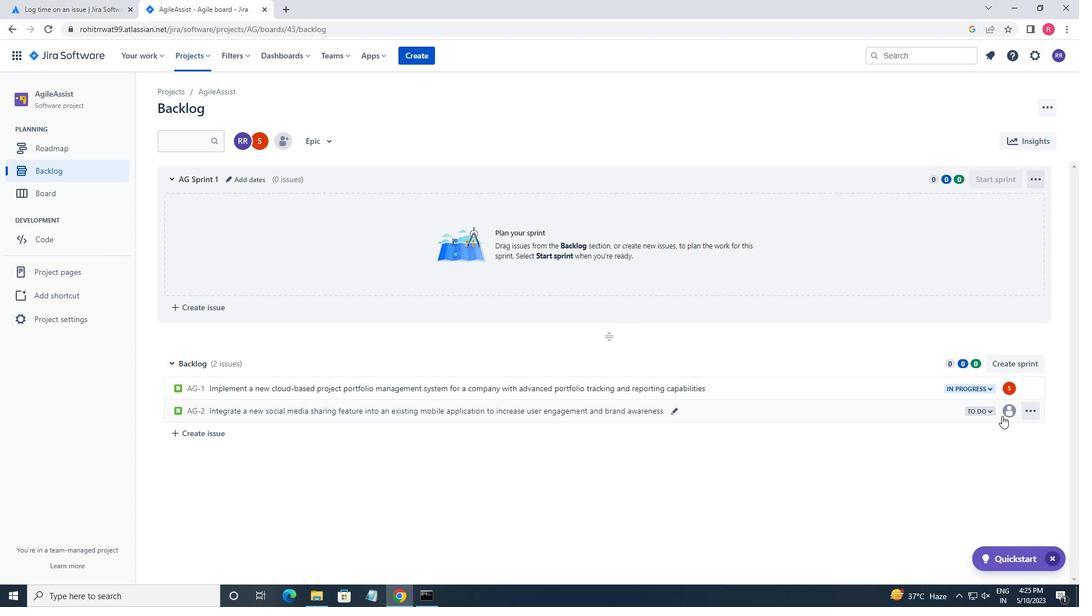 
Action: Mouse moved to (909, 470)
Screenshot: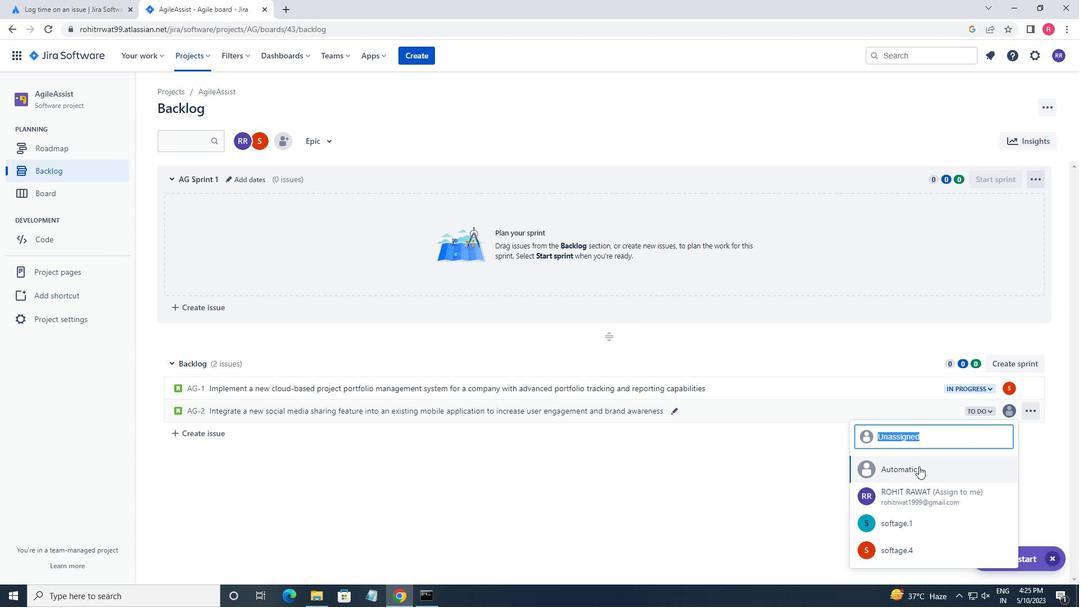 
Action: Key pressed SOFTAG
Screenshot: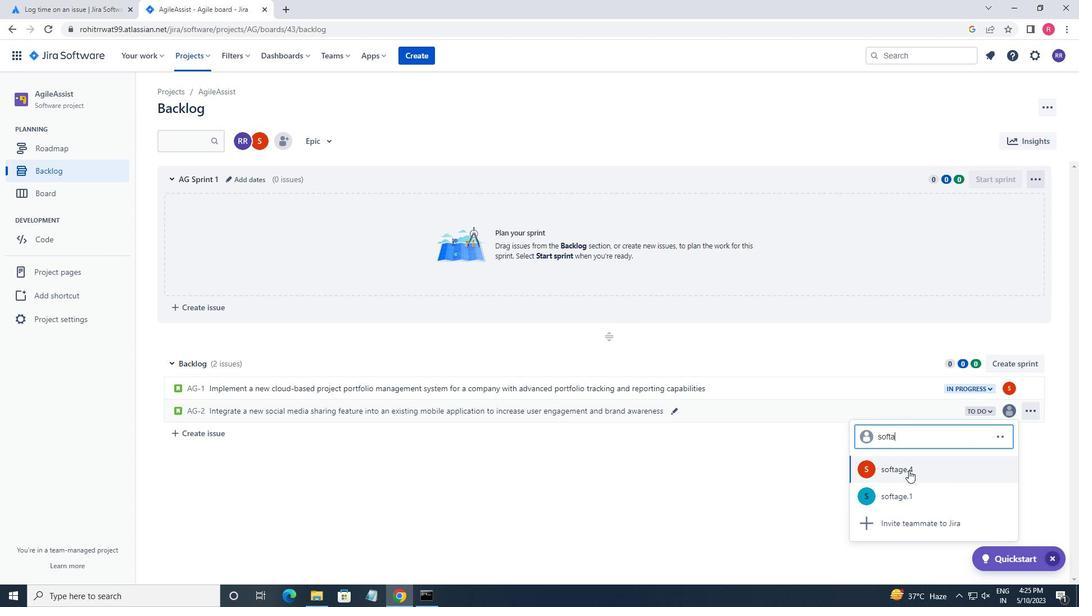 
Action: Mouse moved to (904, 489)
Screenshot: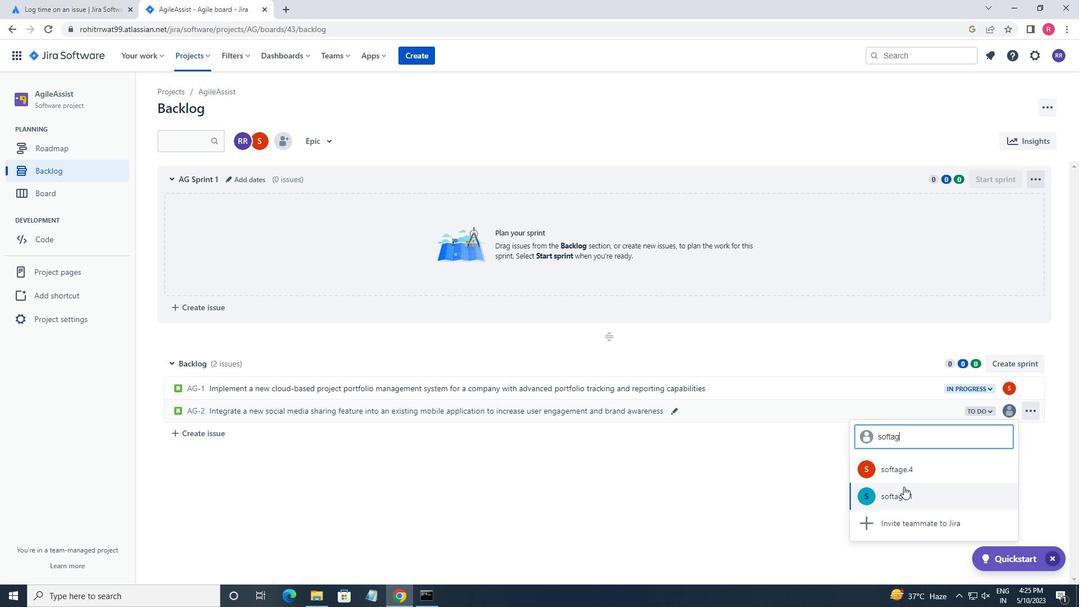 
Action: Mouse pressed left at (904, 489)
Screenshot: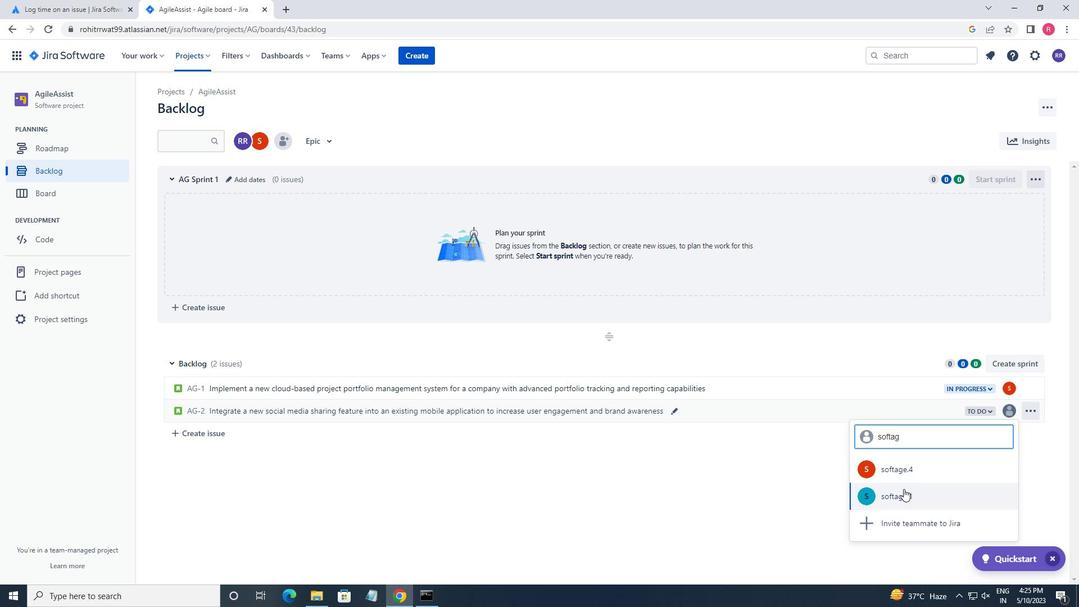 
Action: Mouse moved to (974, 404)
Screenshot: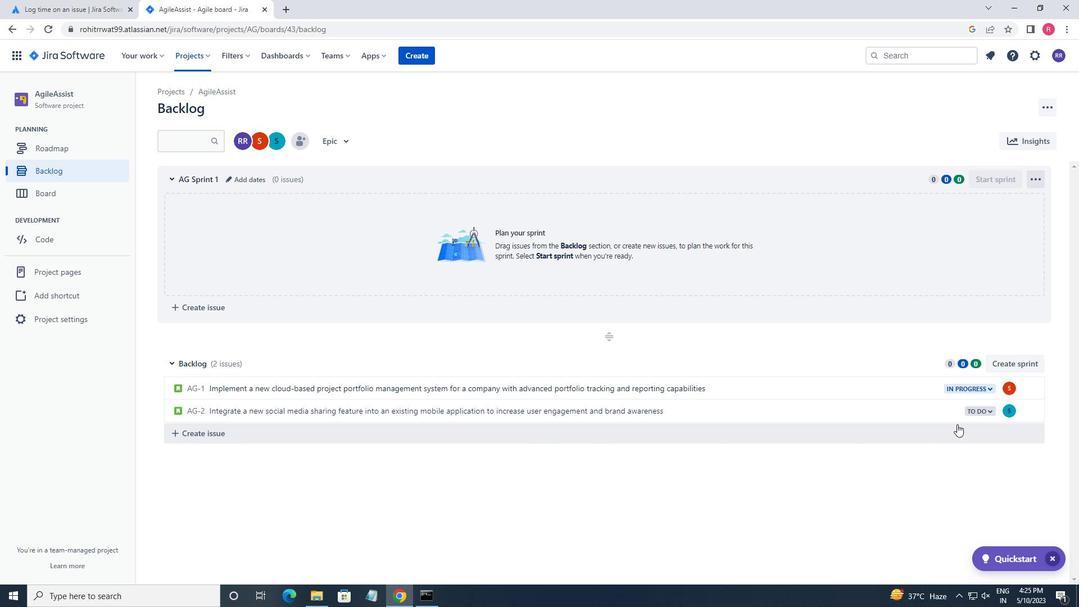 
Action: Mouse pressed left at (974, 404)
Screenshot: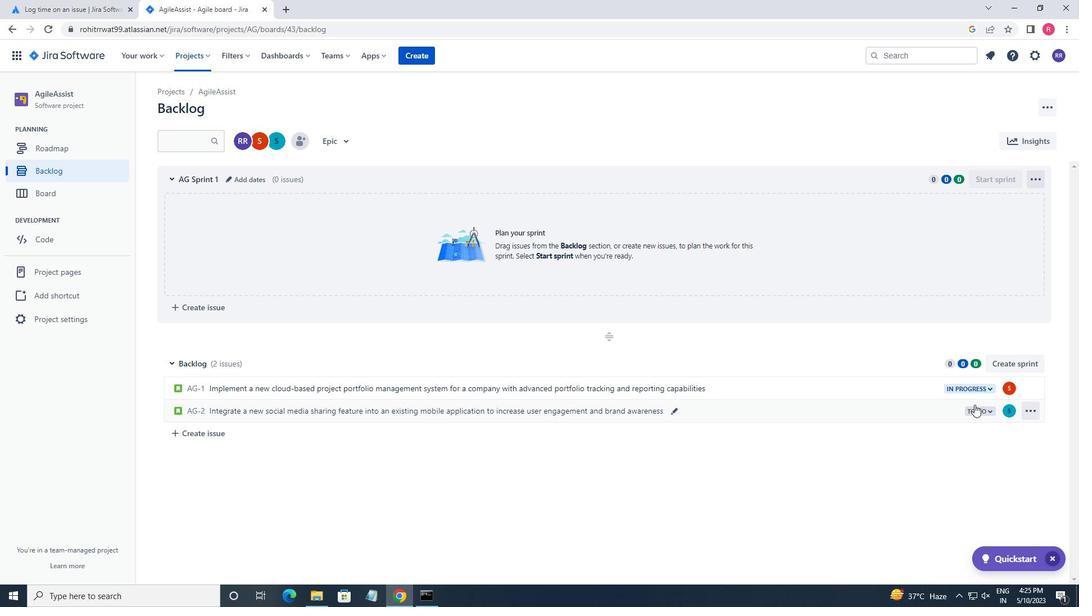 
Action: Mouse moved to (972, 409)
Screenshot: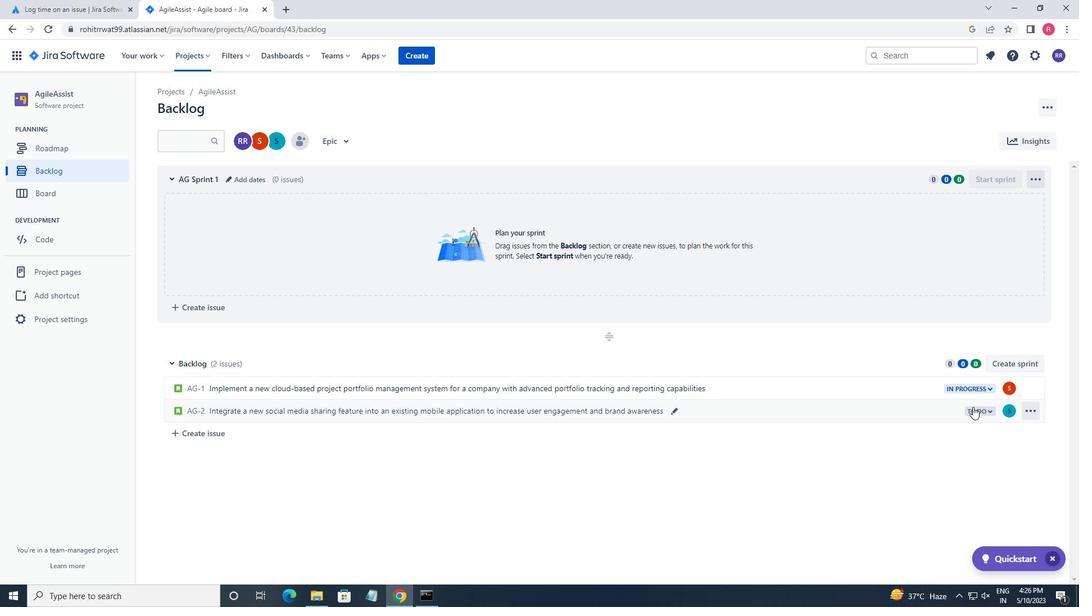 
Action: Mouse pressed left at (972, 409)
Screenshot: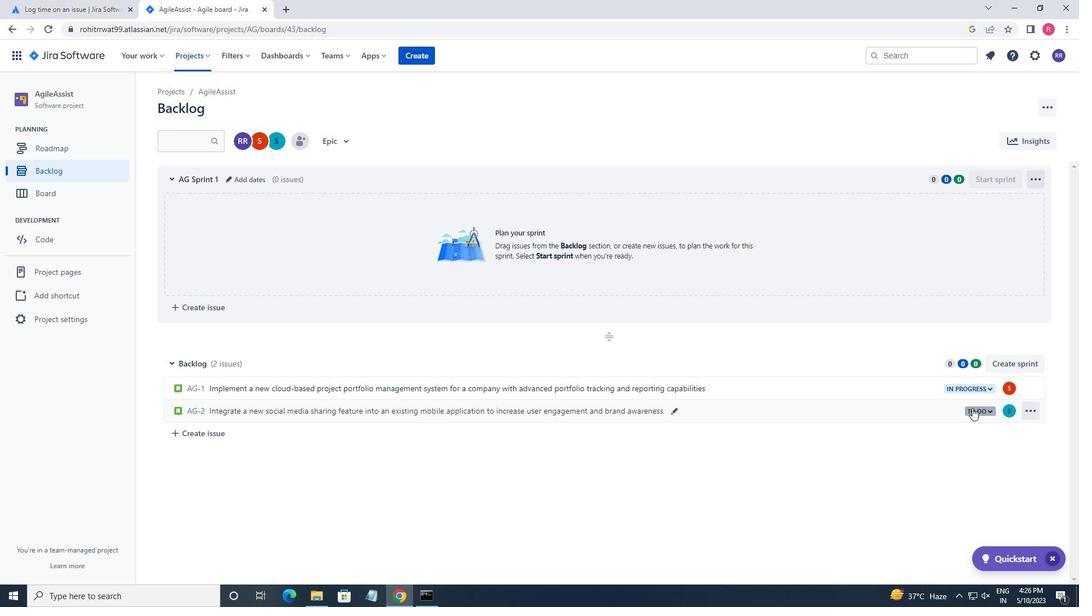 
Action: Mouse moved to (917, 432)
Screenshot: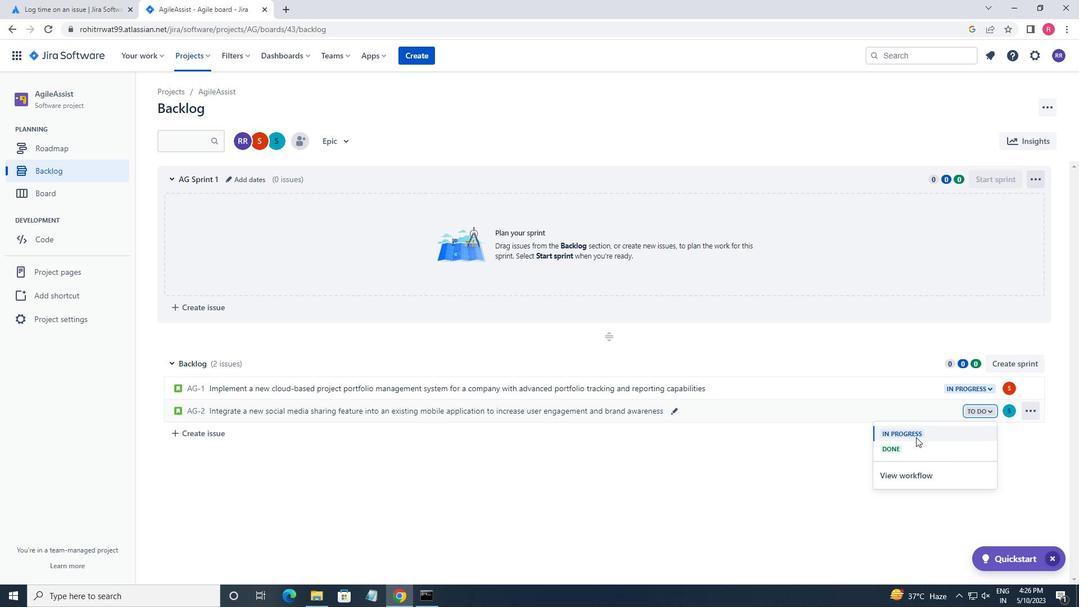 
Action: Mouse pressed left at (917, 432)
Screenshot: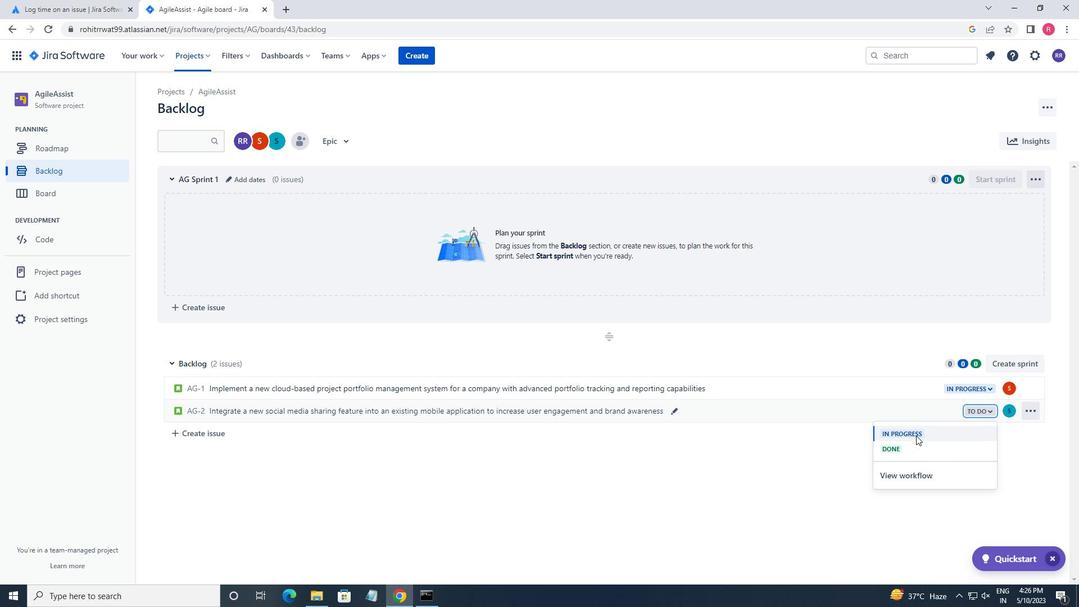 
Action: Mouse moved to (915, 434)
Screenshot: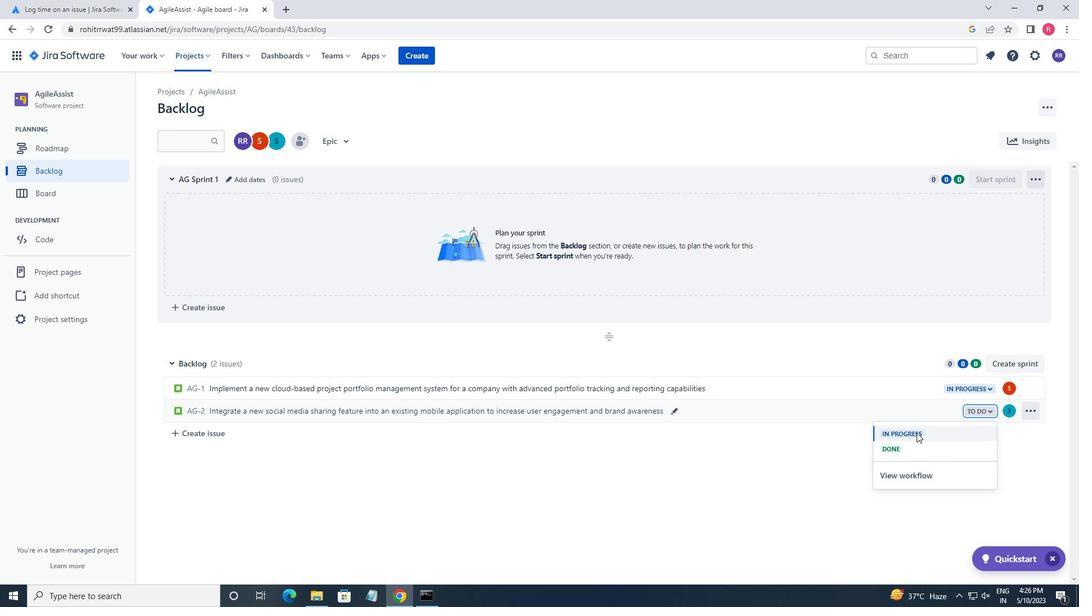 
